 Task: Add an event with the title Second Lunch and Learn: Stress Management Techniques for the Workplace, date '2024/03/16', time 7:30 AM to 9:30 AMand add a description: As the meeting progresses, the focus will shift towards exploring potential synergies, investment opportunities, and the investor's specific interests. The potential investor may ask questions about your market strategy, scalability, competitive landscape, or revenue projections. Be prepared to provide concise and well-supported answers, backed by market research, customer insights, or industry trends._x000D_
_x000D_
Select event color  Blueberry . Add location for the event as: Chicago, USA, logged in from the account softage.8@softage.netand send the event invitation to softage.2@softage.net and softage.3@softage.net. Set a reminder for the event Daily
Action: Mouse moved to (103, 118)
Screenshot: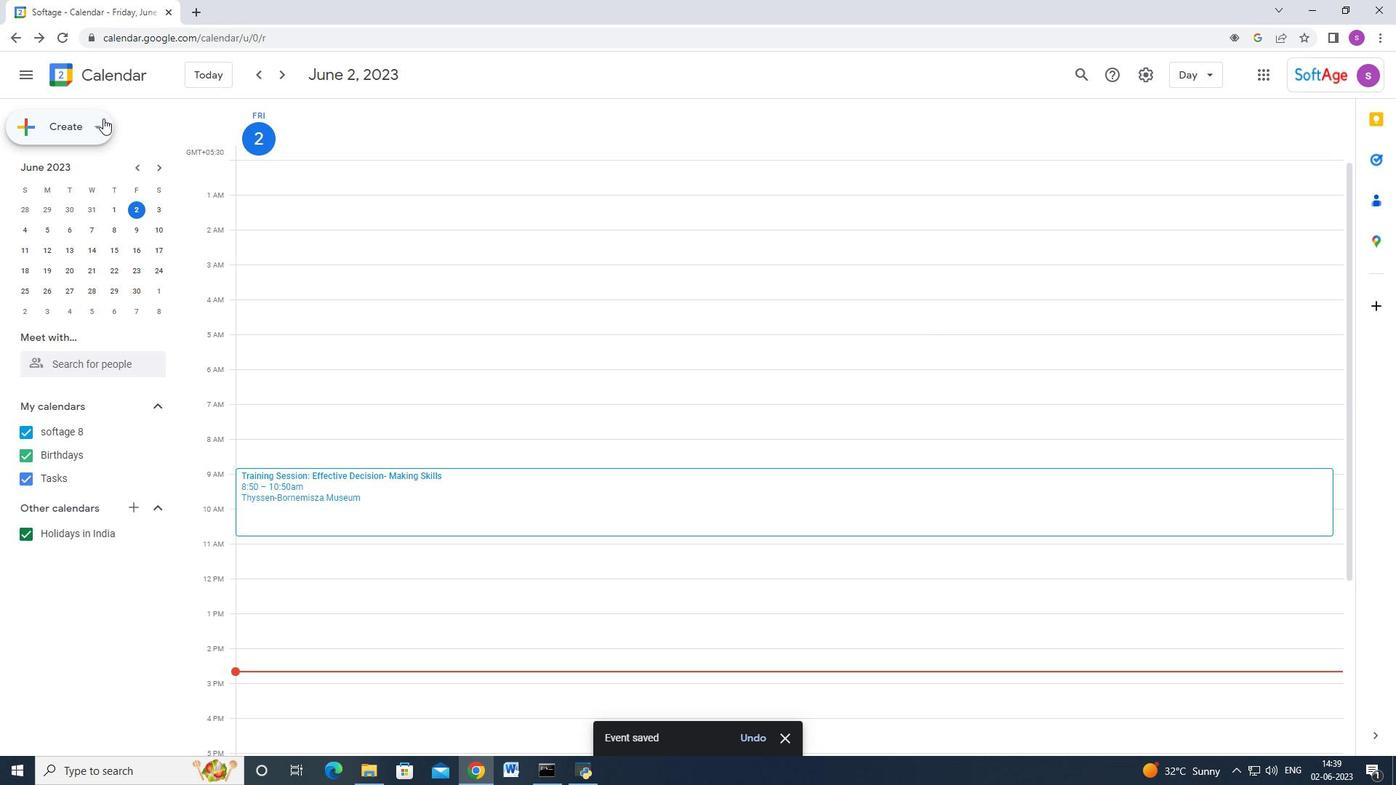 
Action: Mouse pressed left at (103, 118)
Screenshot: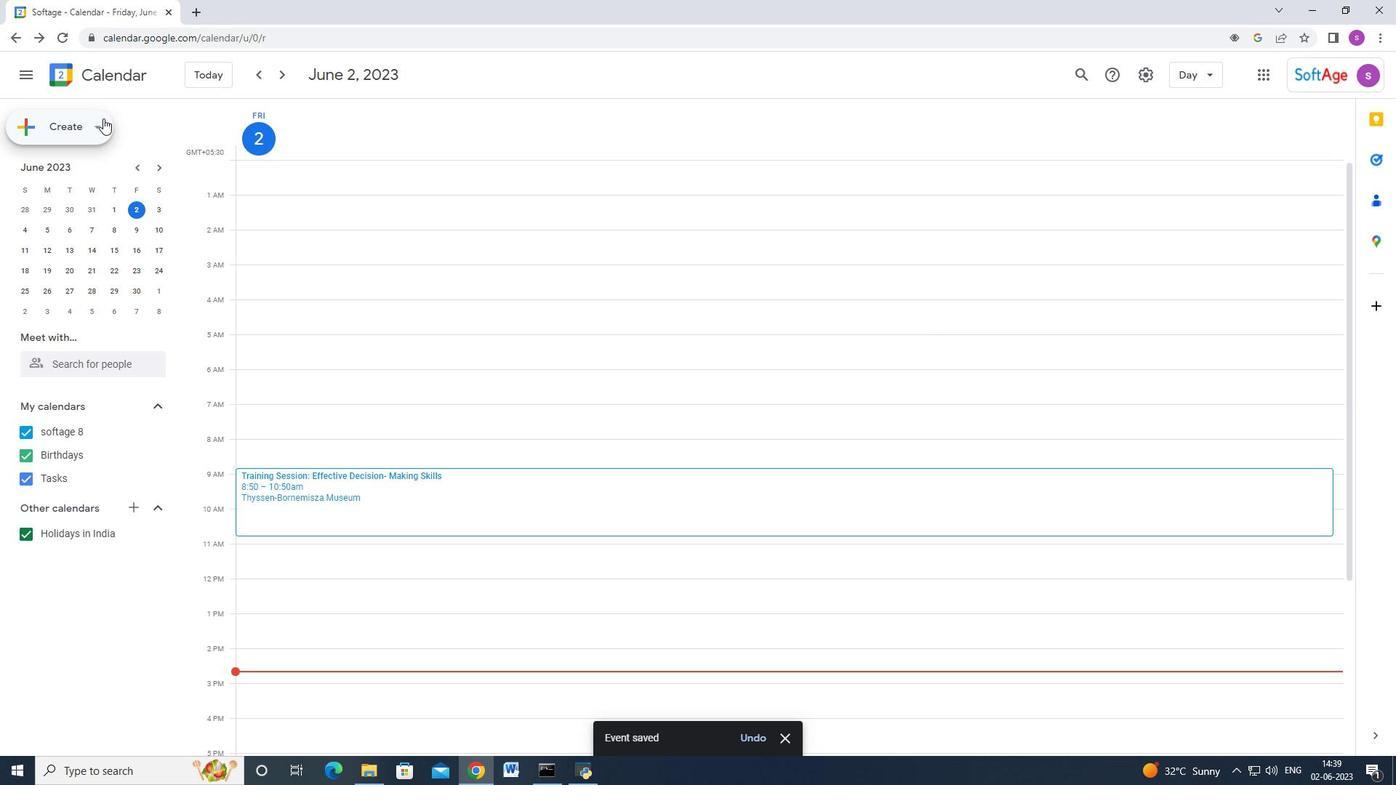 
Action: Mouse moved to (84, 172)
Screenshot: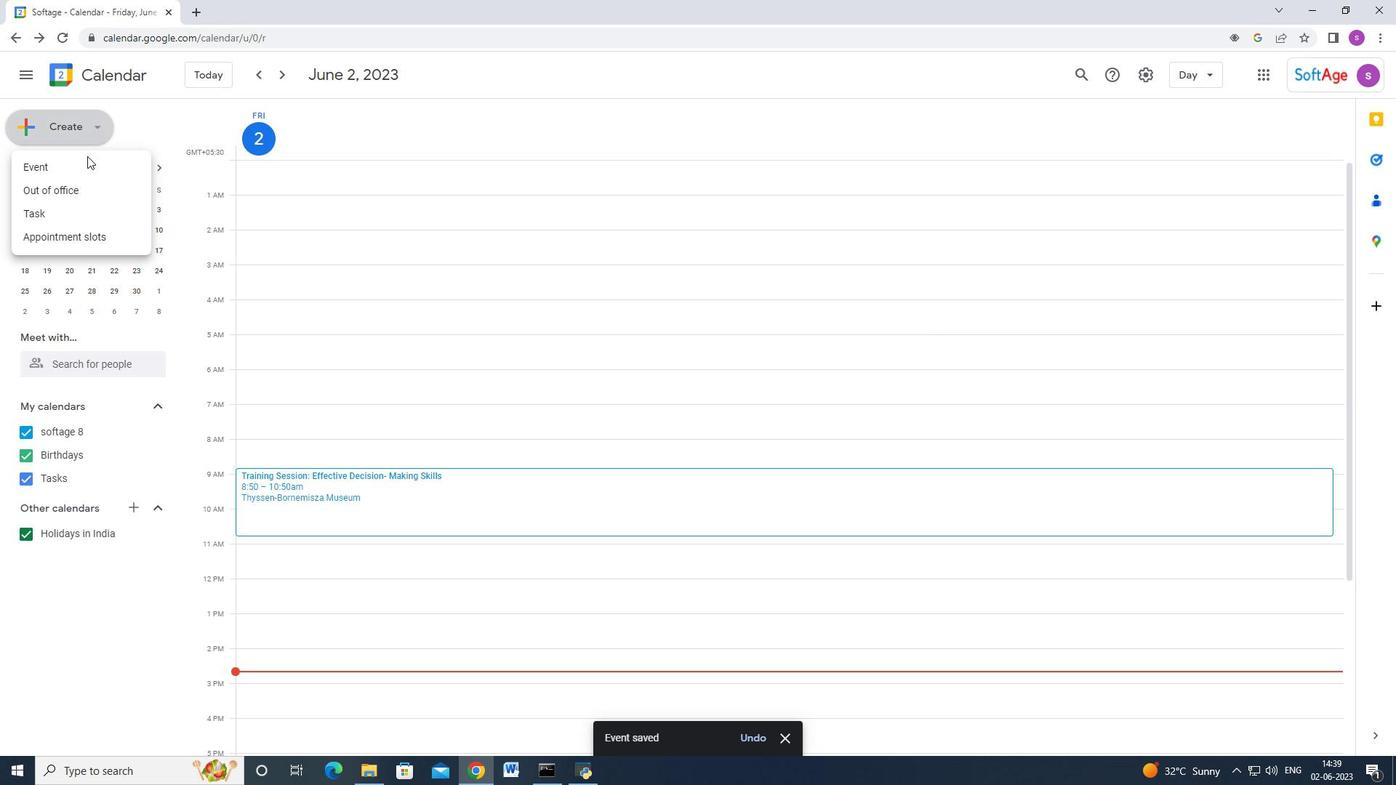 
Action: Mouse pressed left at (84, 172)
Screenshot: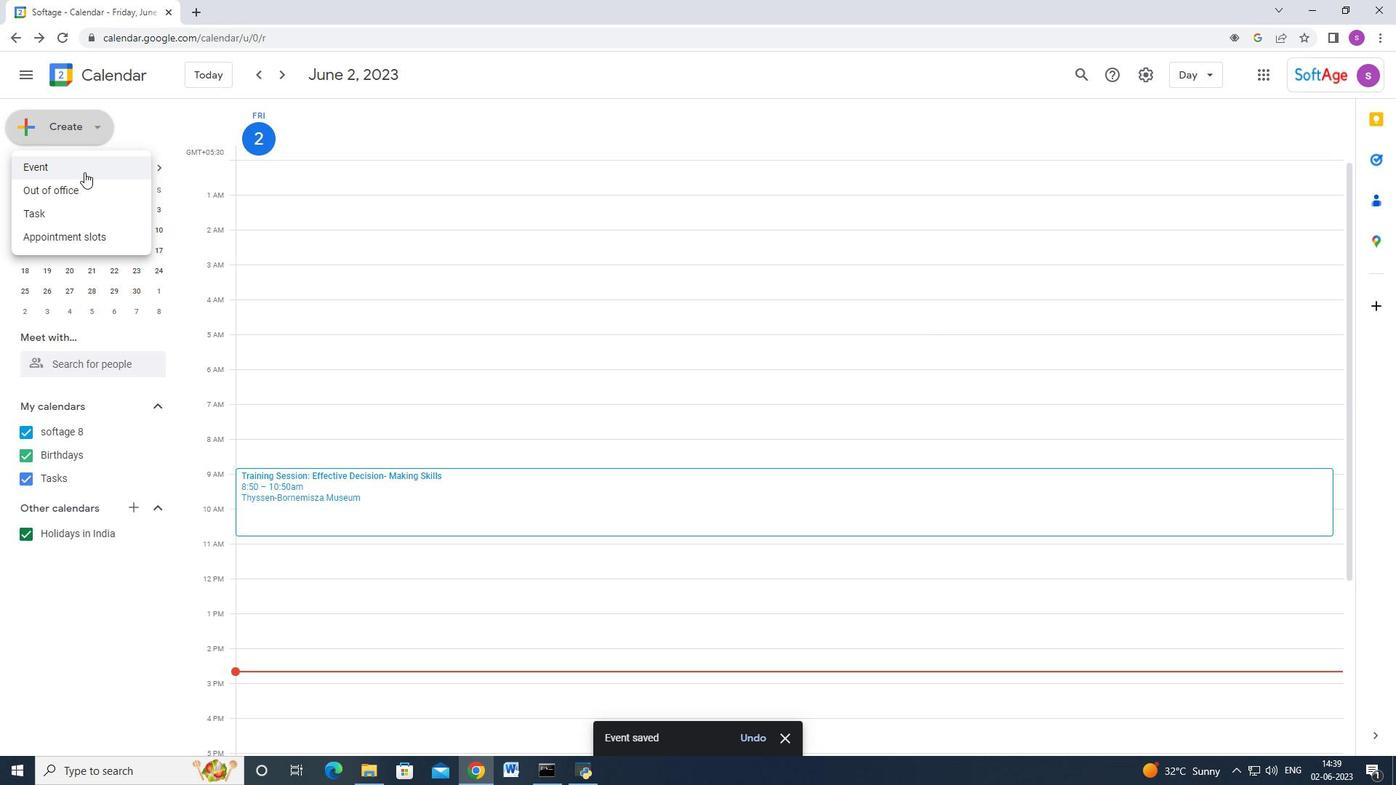 
Action: Mouse moved to (806, 668)
Screenshot: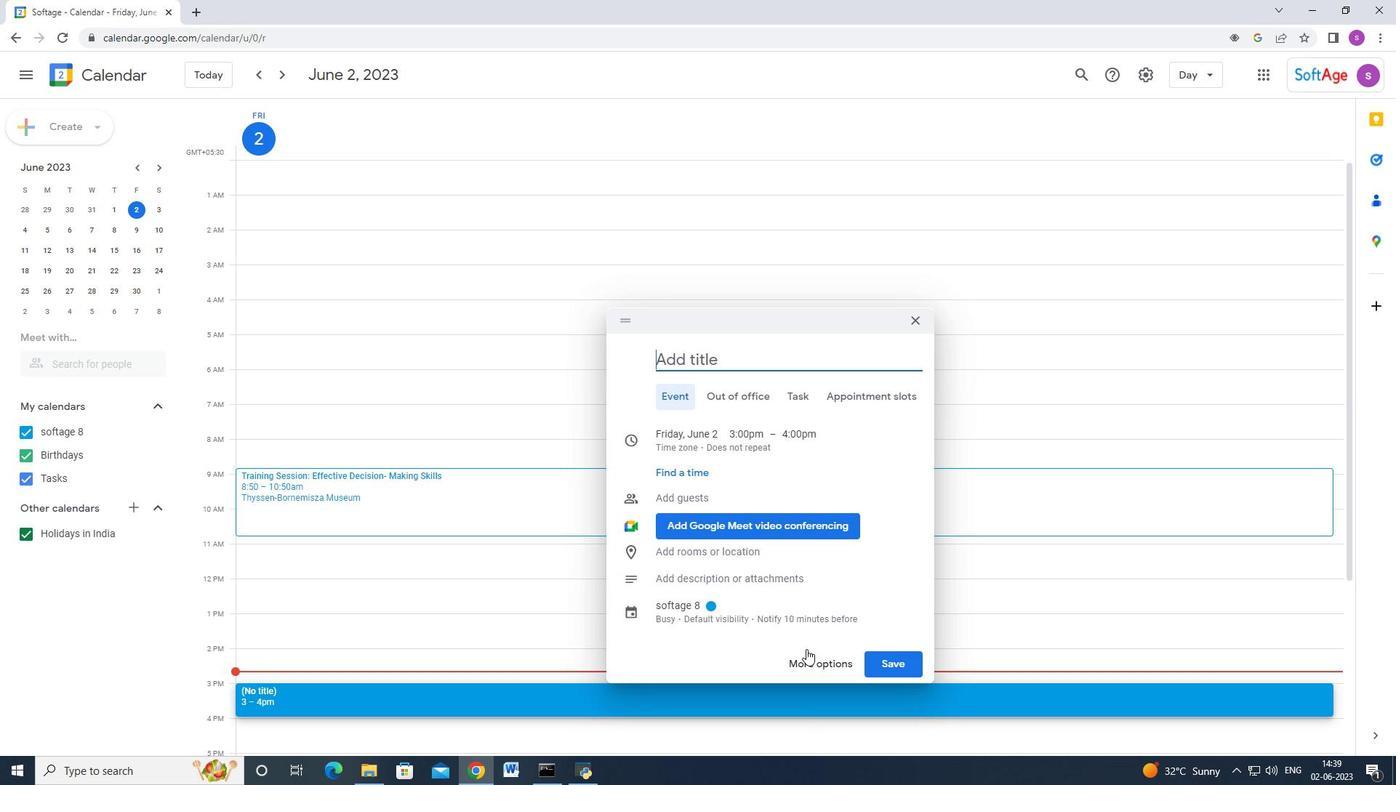 
Action: Mouse pressed left at (806, 668)
Screenshot: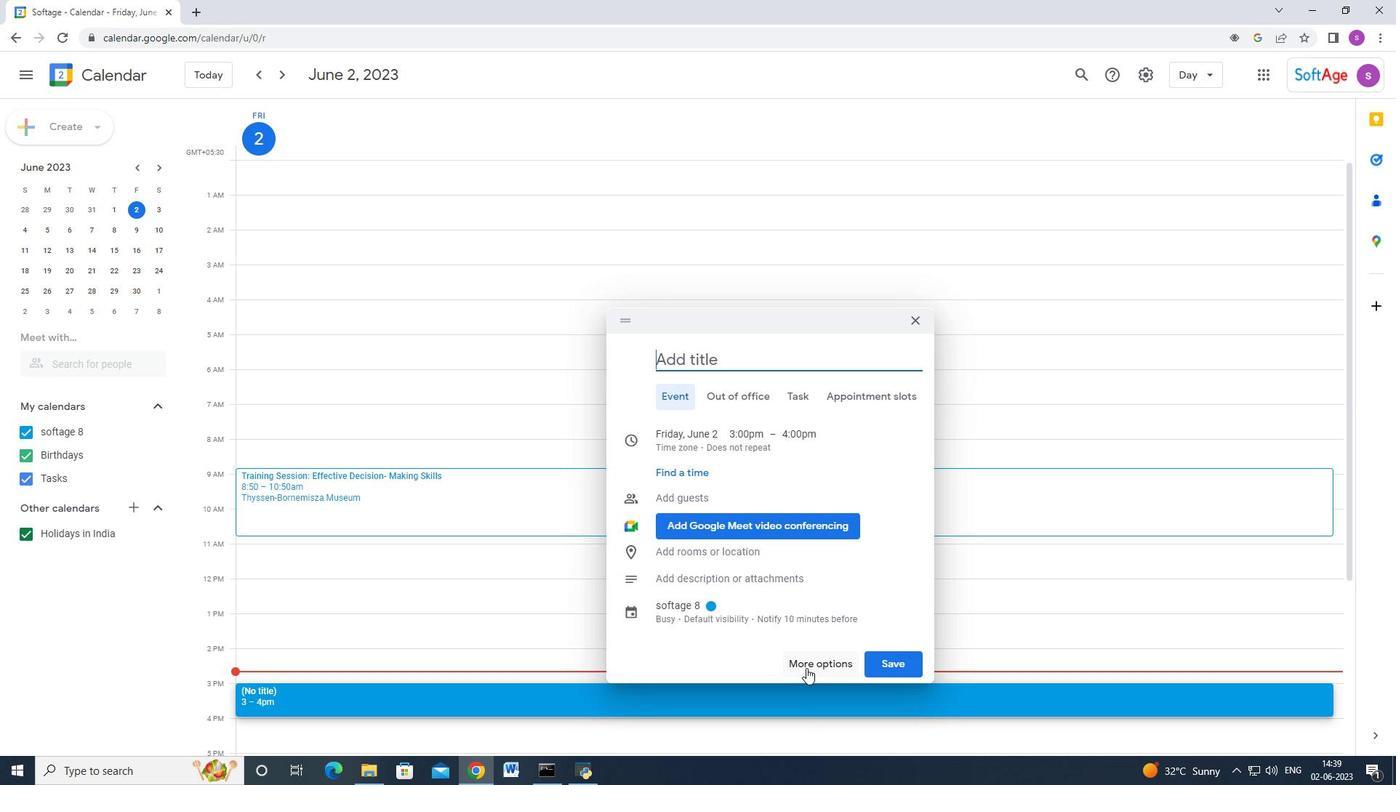 
Action: Mouse moved to (184, 118)
Screenshot: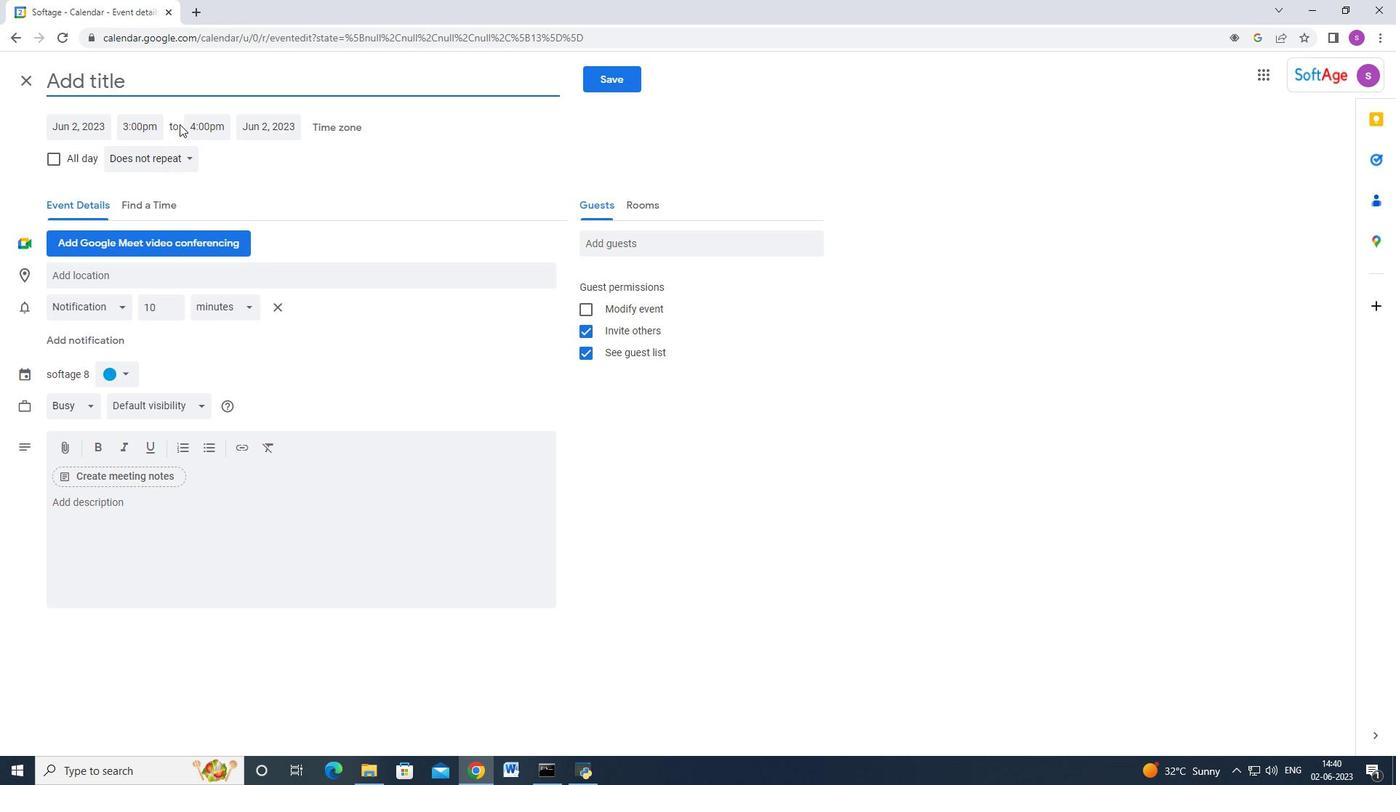 
Action: Key pressed <Key.shift_r>Second<Key.space><Key.shift>Lucj<Key.backspace><Key.backspace>nch<Key.space>and<Key.space><Key.shift>Learn<Key.shift>:<Key.space><Key.shift_r>Stress<Key.space><Key.shift>Management<Key.space><Key.shift_r>Techniques<Key.space>for<Key.space>th<Key.space><Key.backspace>e<Key.space><Key.shift_r>Wp<Key.backspace>orkplace,
Screenshot: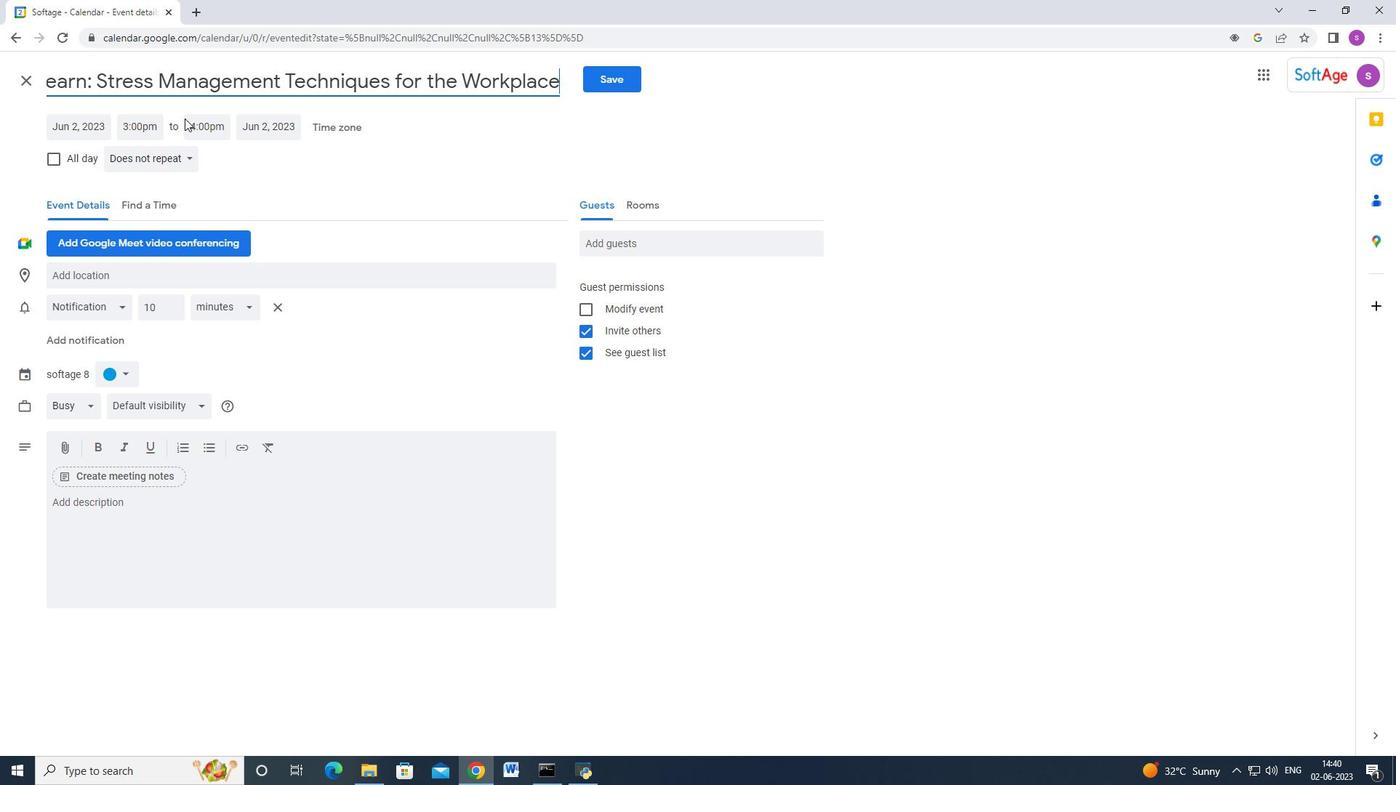 
Action: Mouse moved to (119, 138)
Screenshot: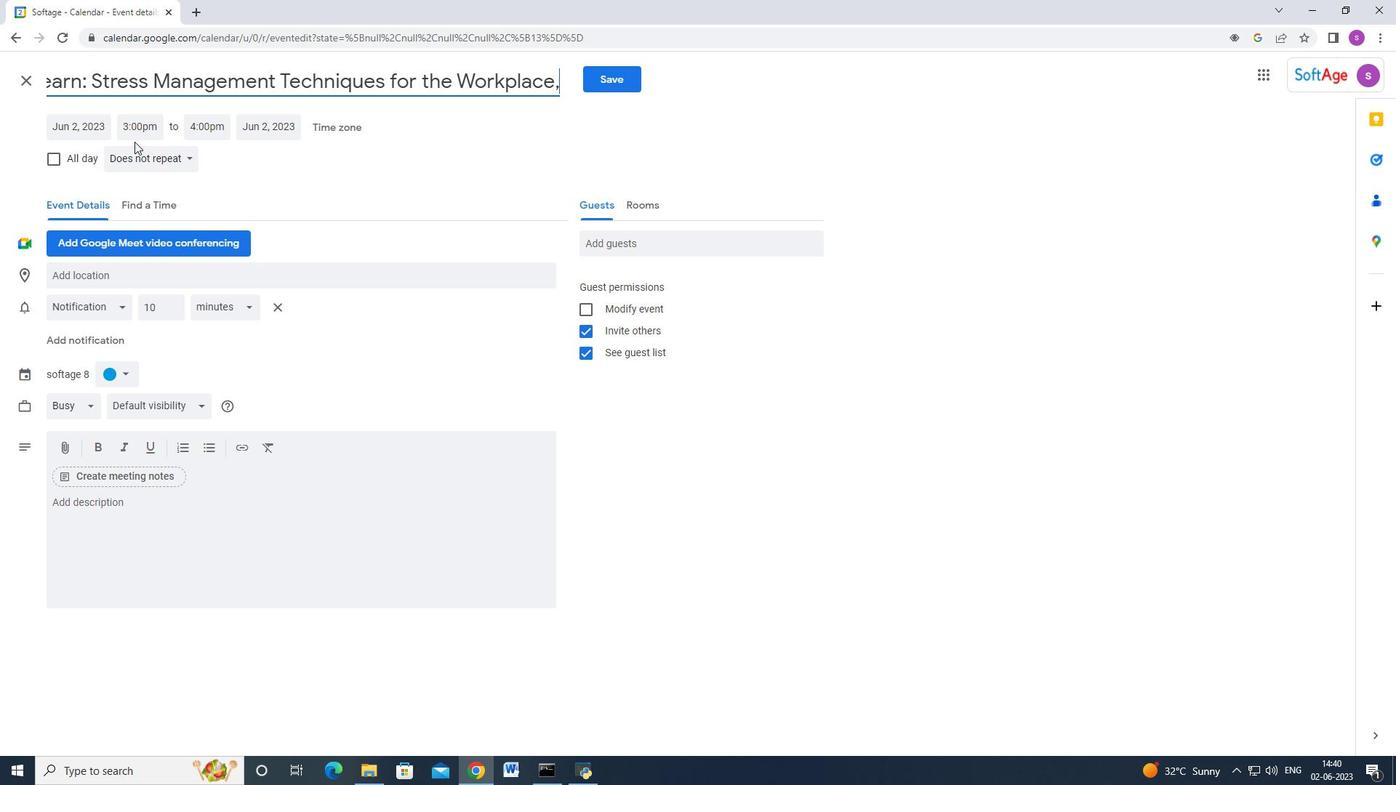 
Action: Key pressed <Key.backspace>
Screenshot: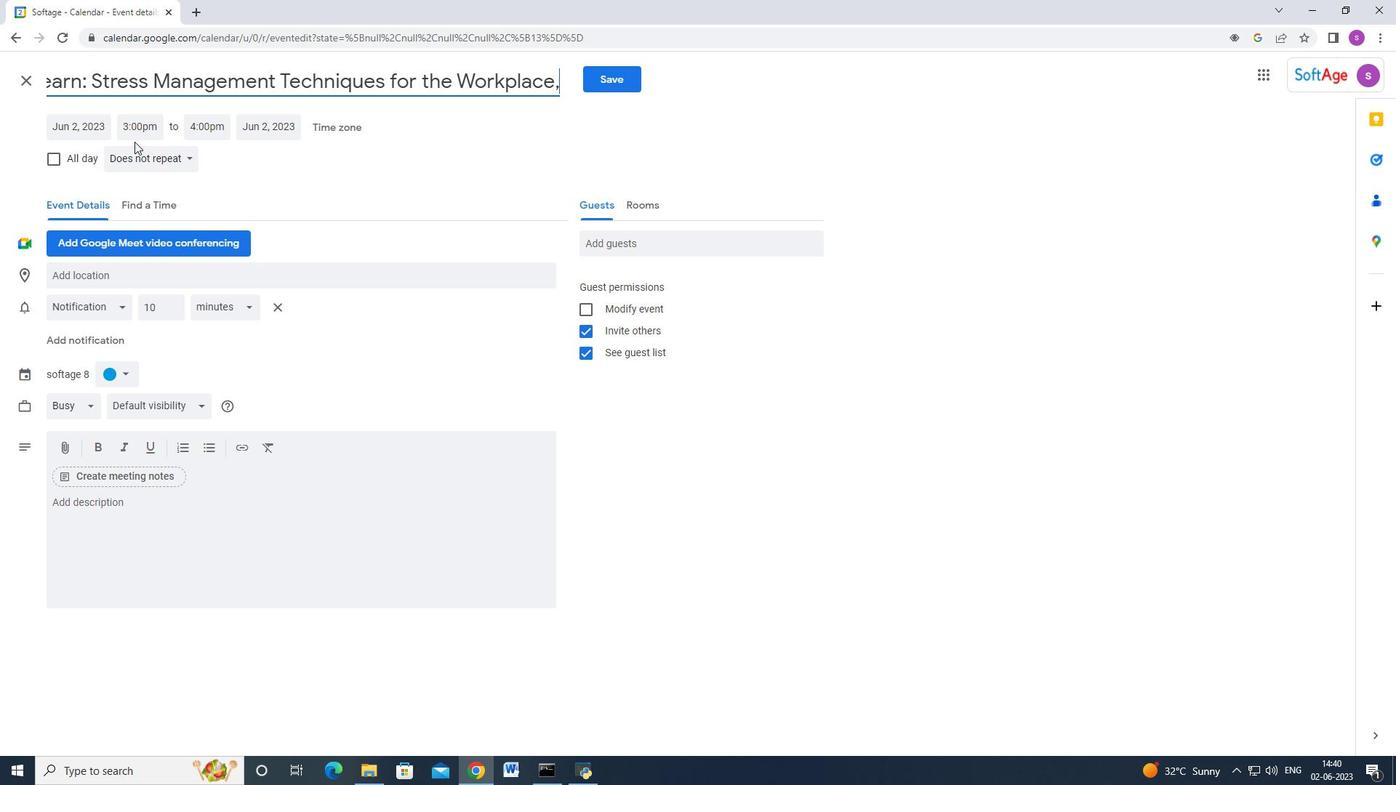 
Action: Mouse moved to (102, 130)
Screenshot: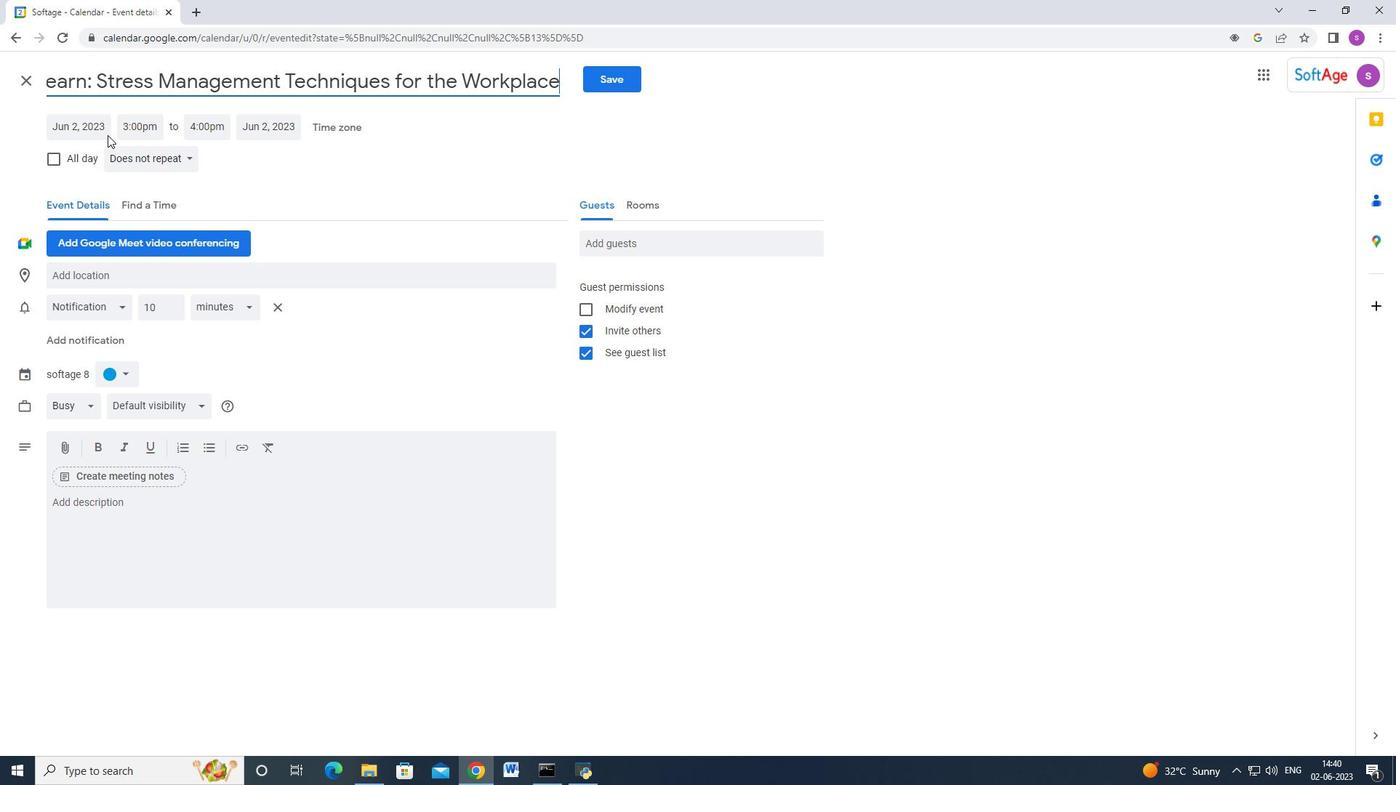 
Action: Mouse pressed left at (102, 130)
Screenshot: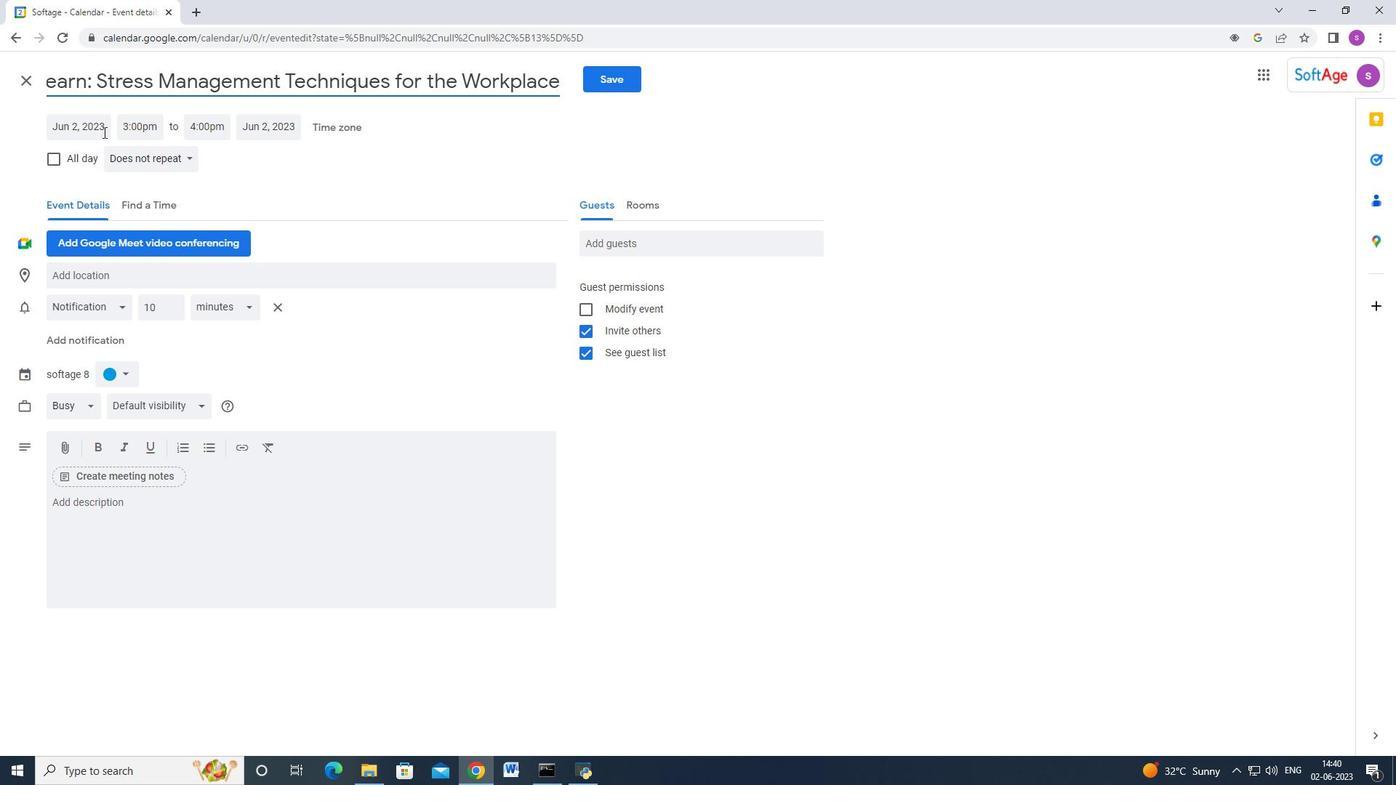 
Action: Mouse moved to (230, 162)
Screenshot: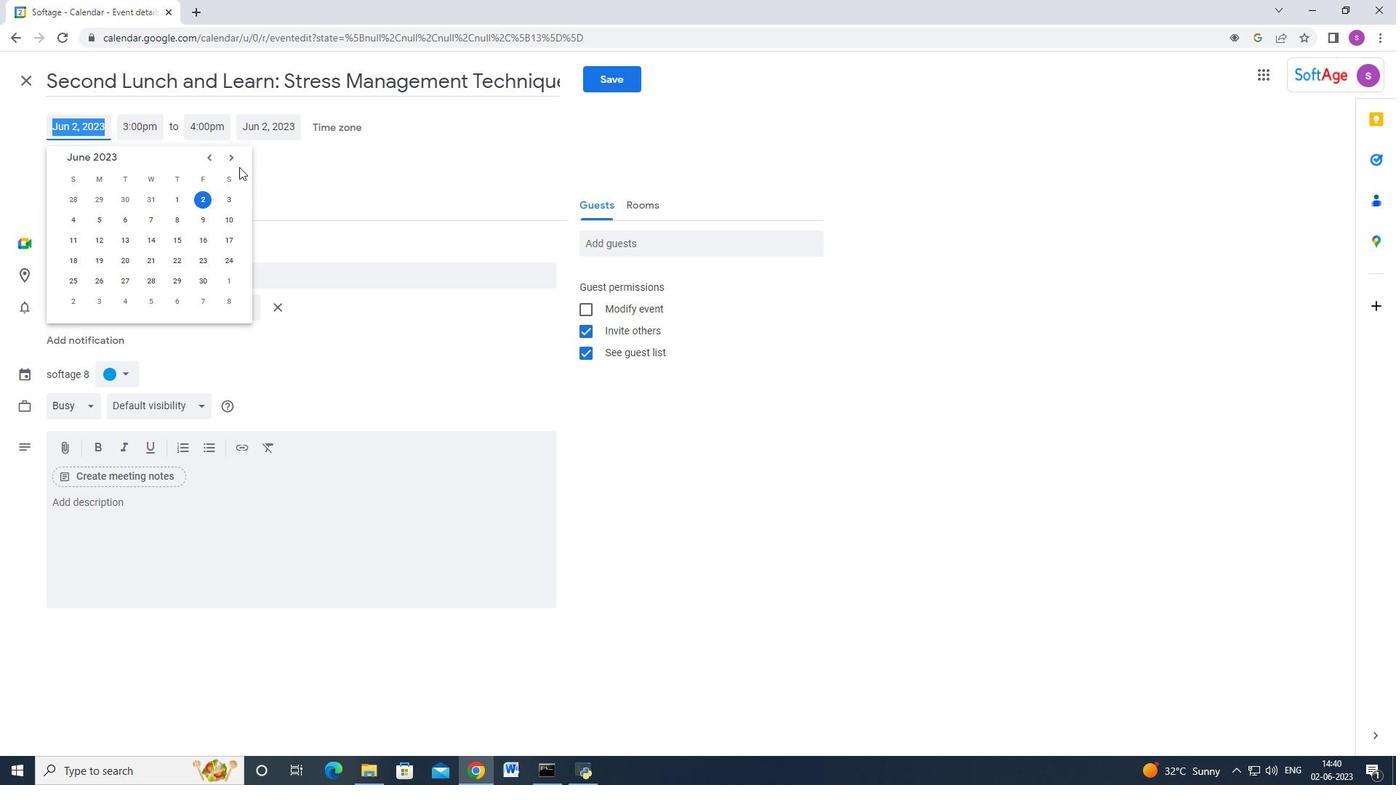 
Action: Mouse pressed left at (230, 162)
Screenshot: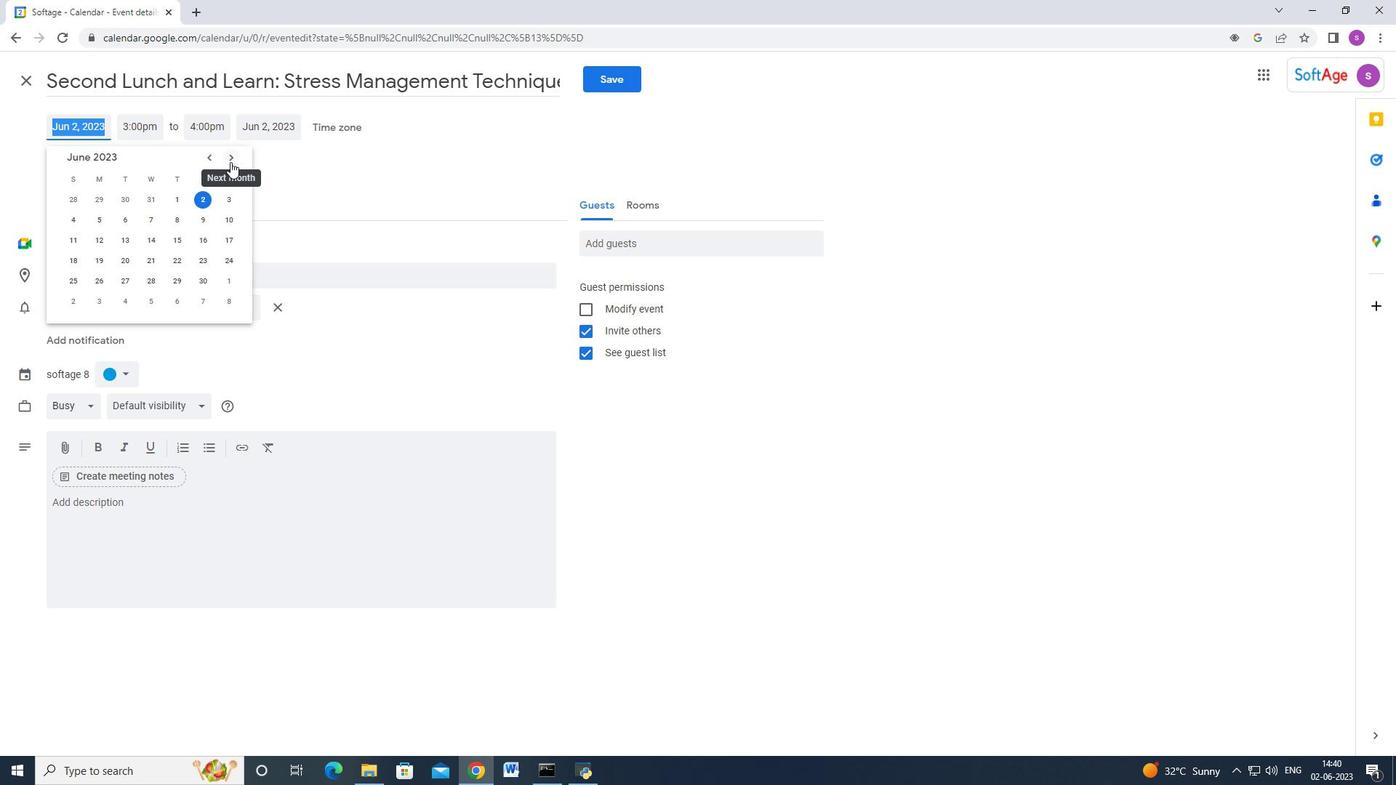 
Action: Mouse pressed left at (230, 162)
Screenshot: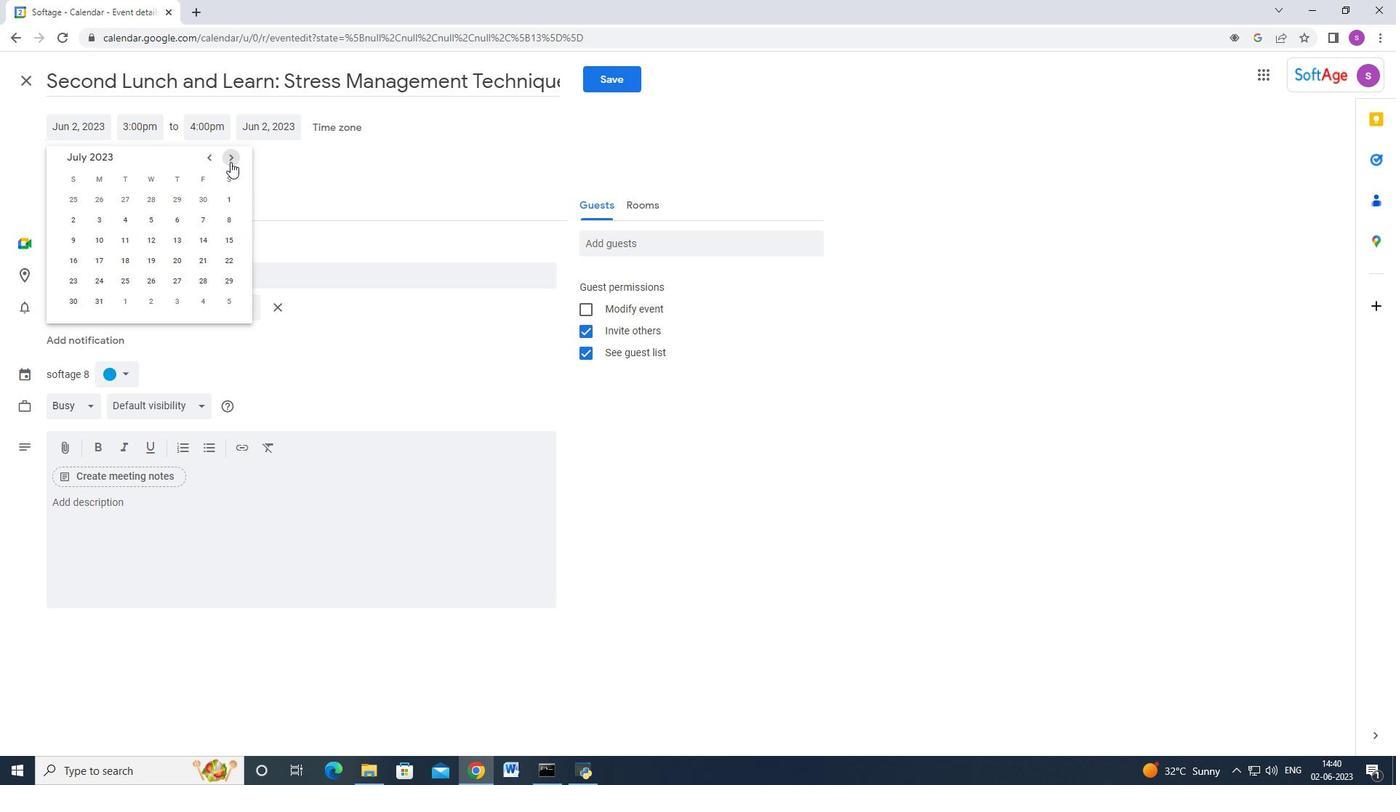 
Action: Mouse pressed left at (230, 162)
Screenshot: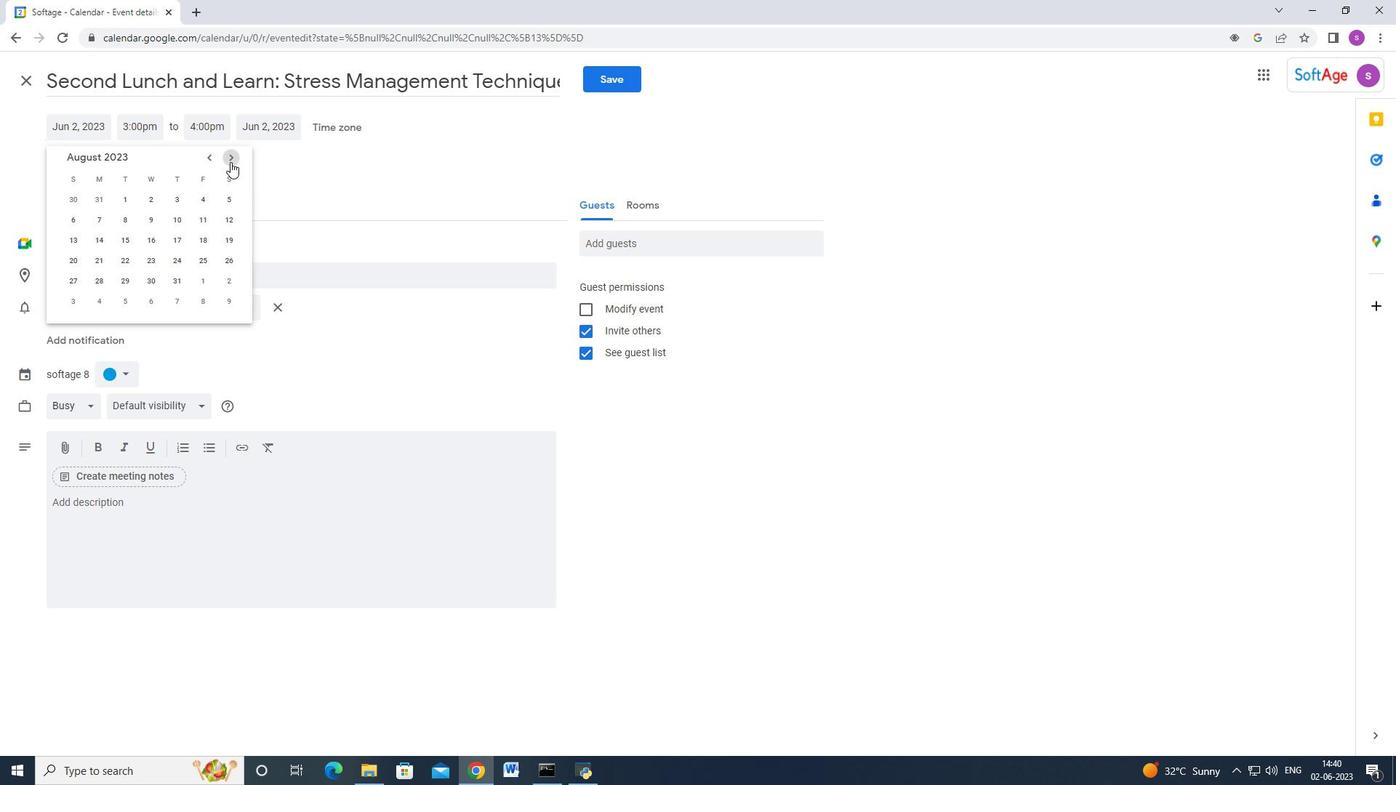 
Action: Mouse pressed left at (230, 162)
Screenshot: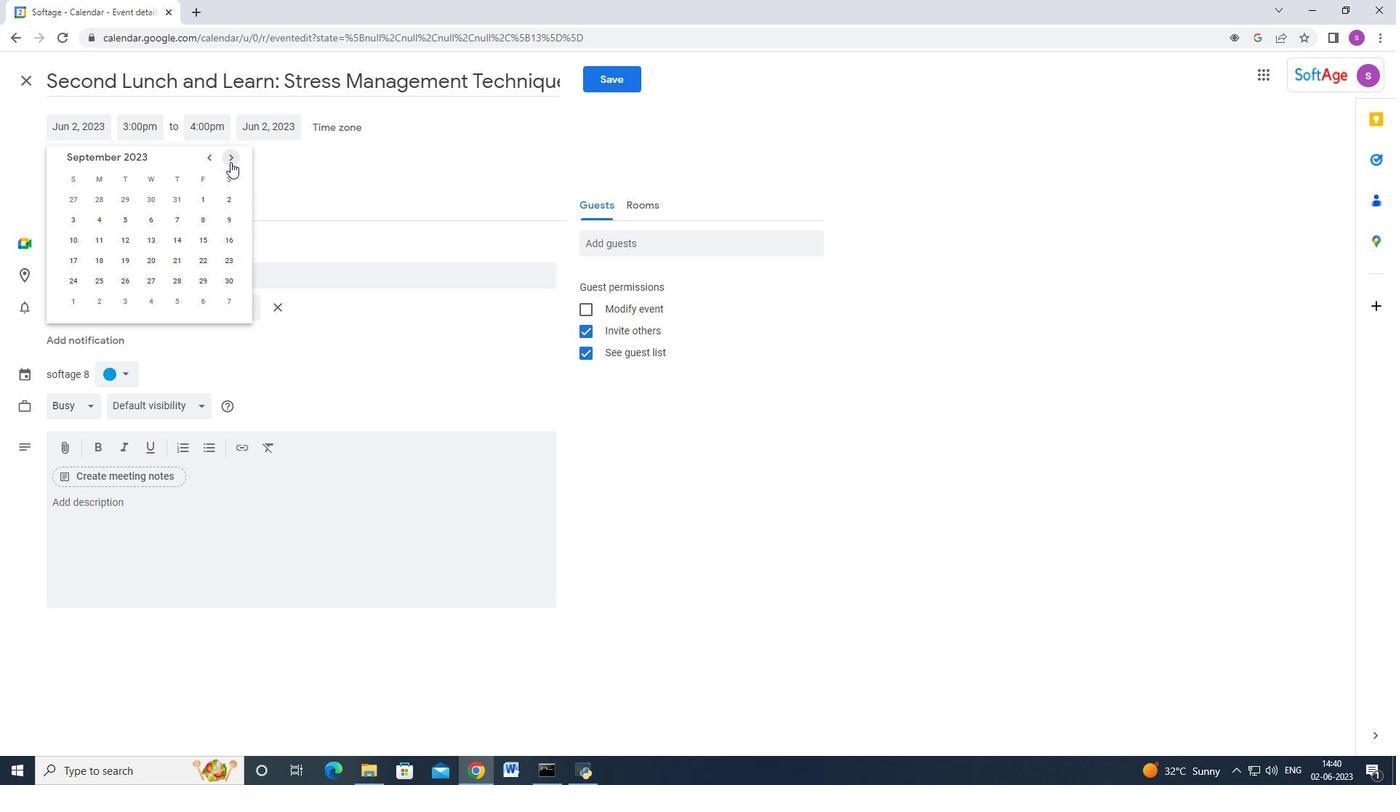 
Action: Mouse pressed left at (230, 162)
Screenshot: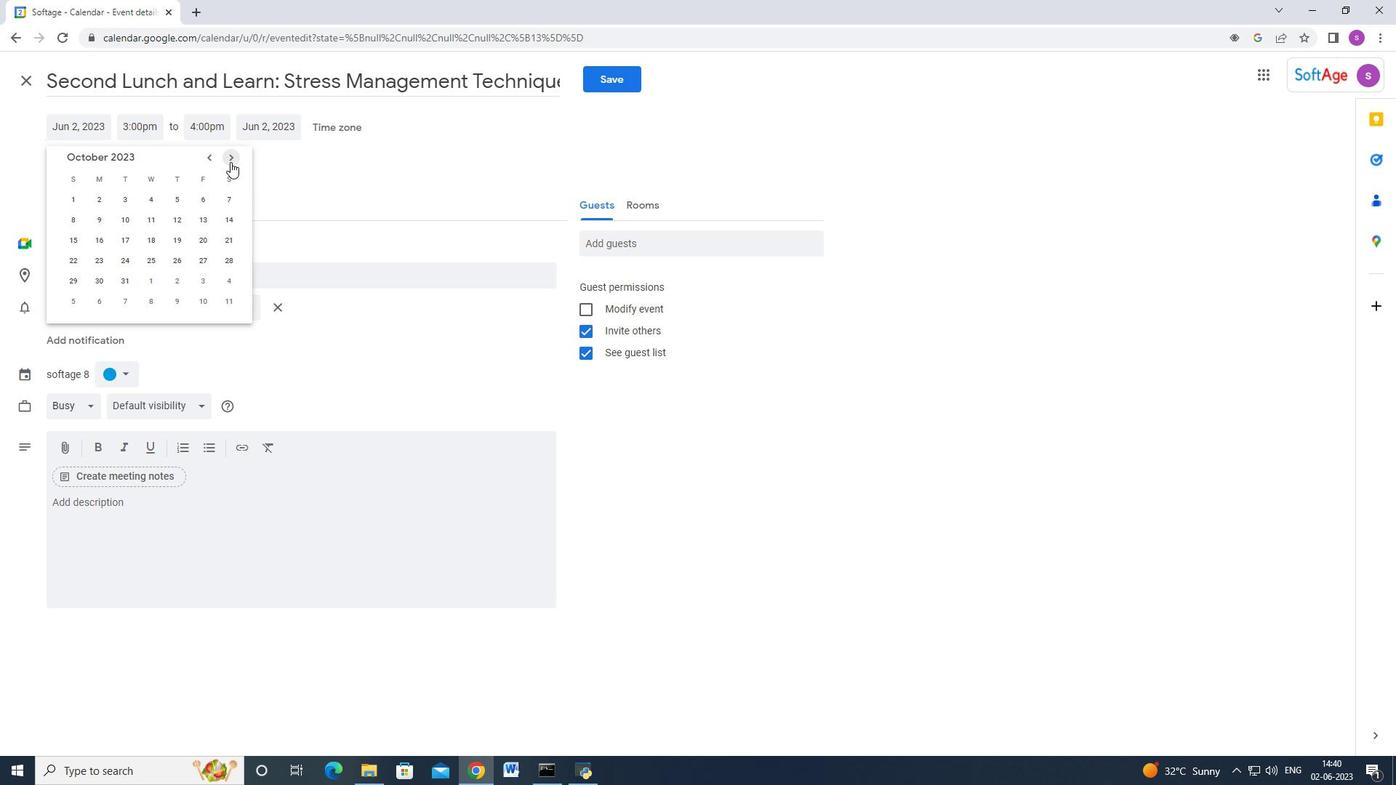 
Action: Mouse pressed left at (230, 162)
Screenshot: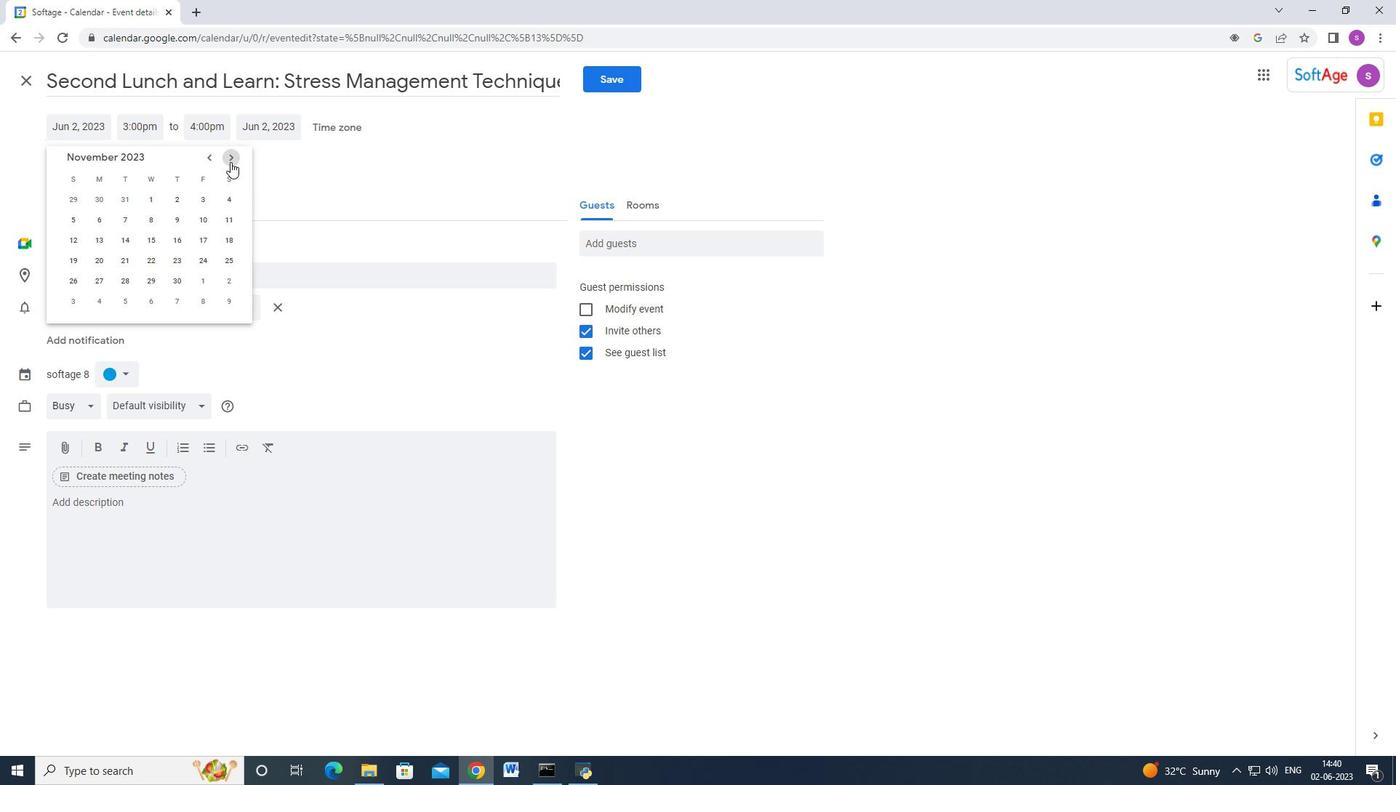 
Action: Mouse pressed left at (230, 162)
Screenshot: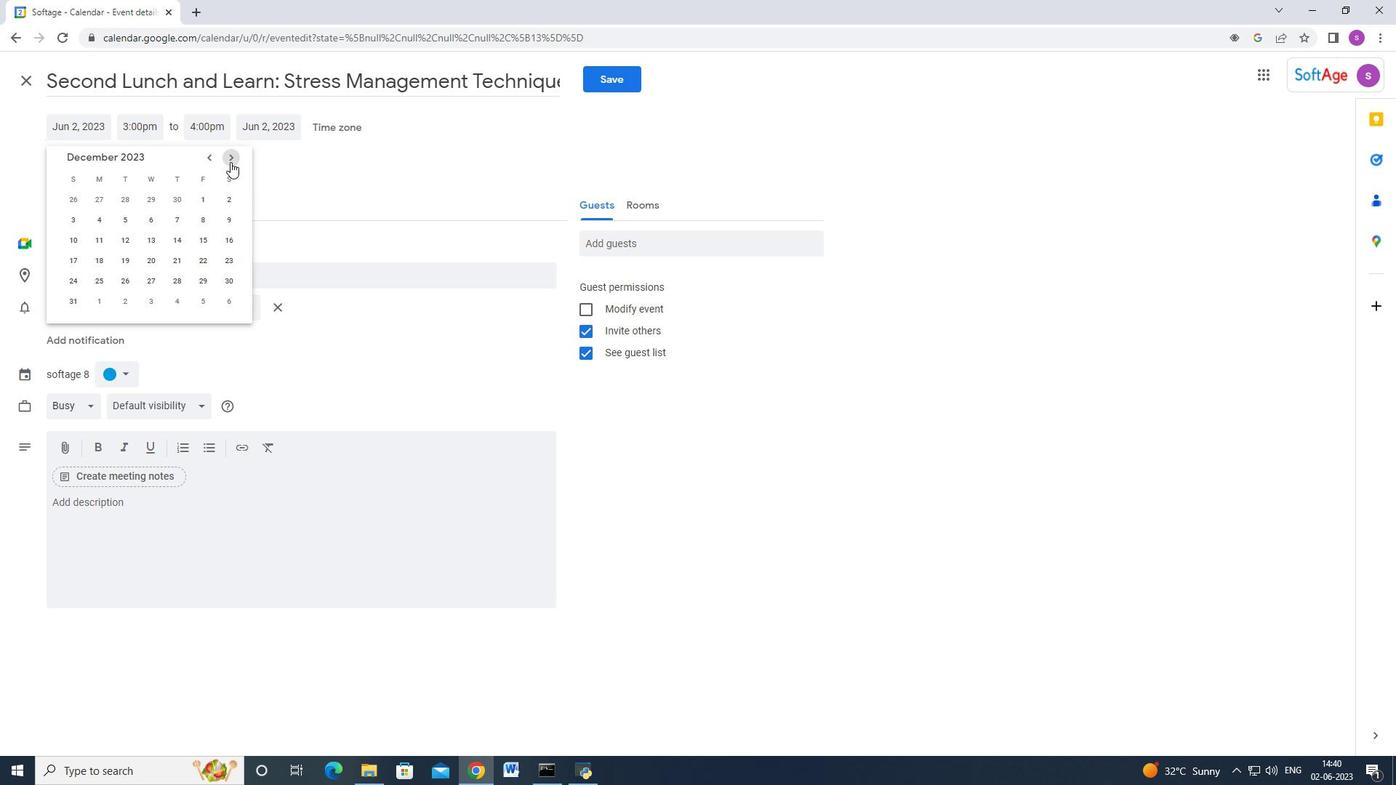 
Action: Mouse pressed left at (230, 162)
Screenshot: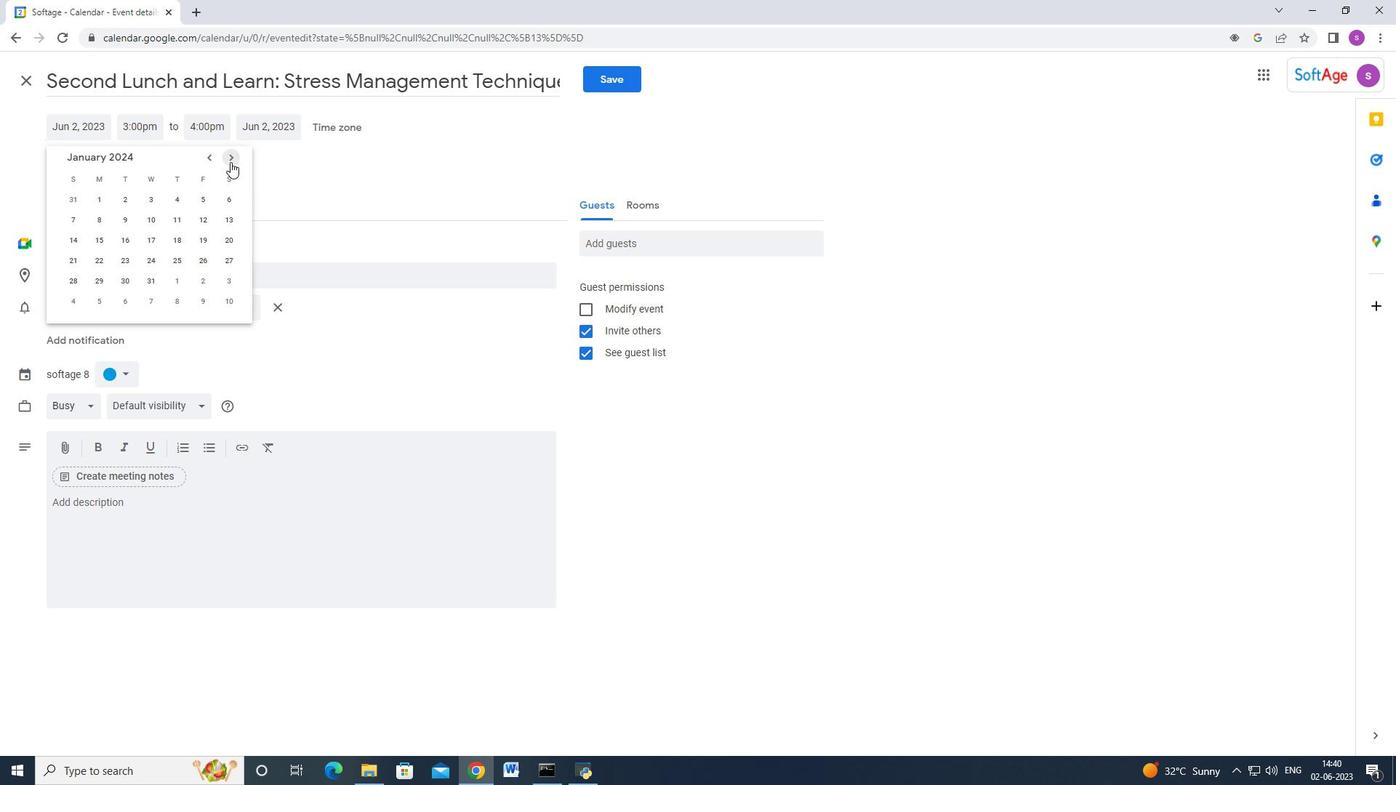 
Action: Mouse pressed left at (230, 162)
Screenshot: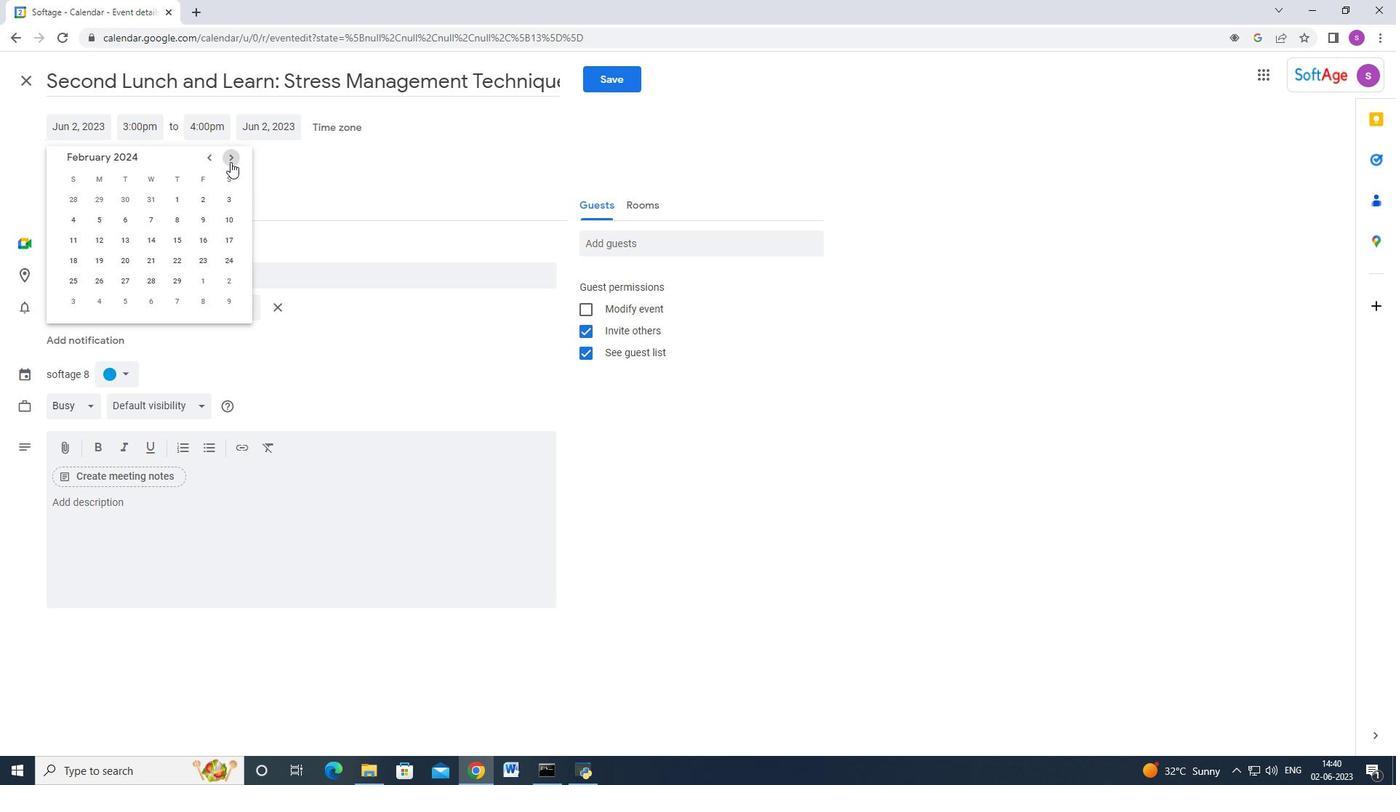 
Action: Mouse moved to (226, 246)
Screenshot: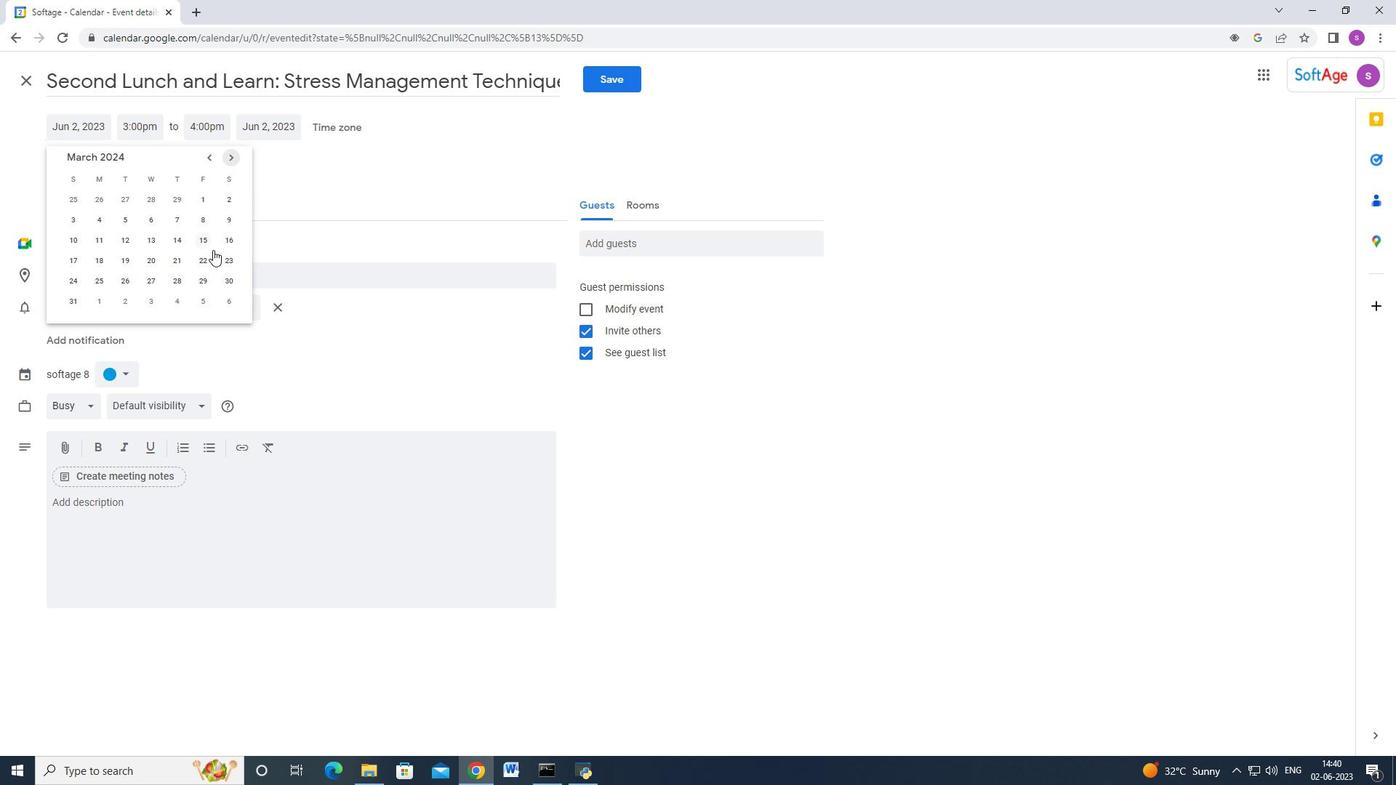 
Action: Mouse pressed left at (226, 246)
Screenshot: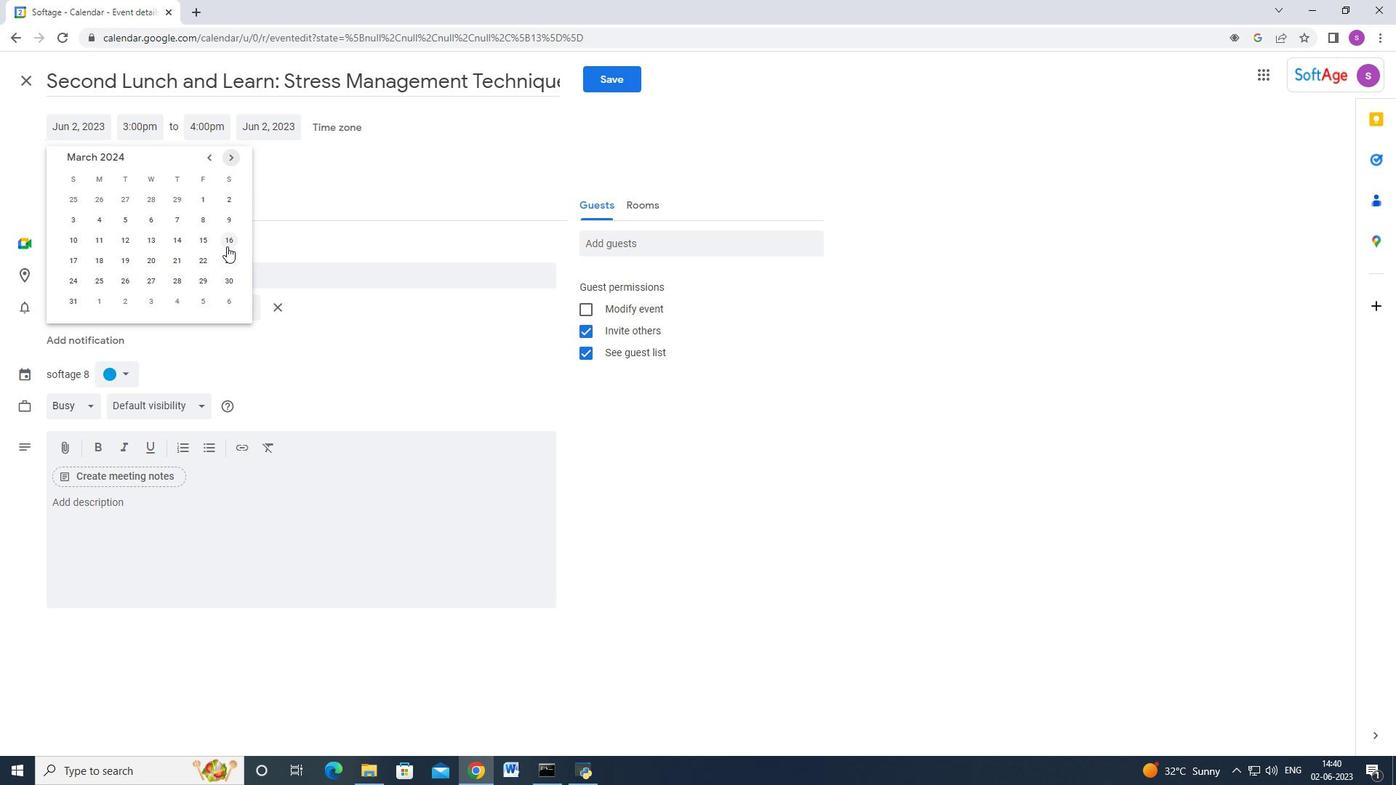 
Action: Mouse moved to (143, 127)
Screenshot: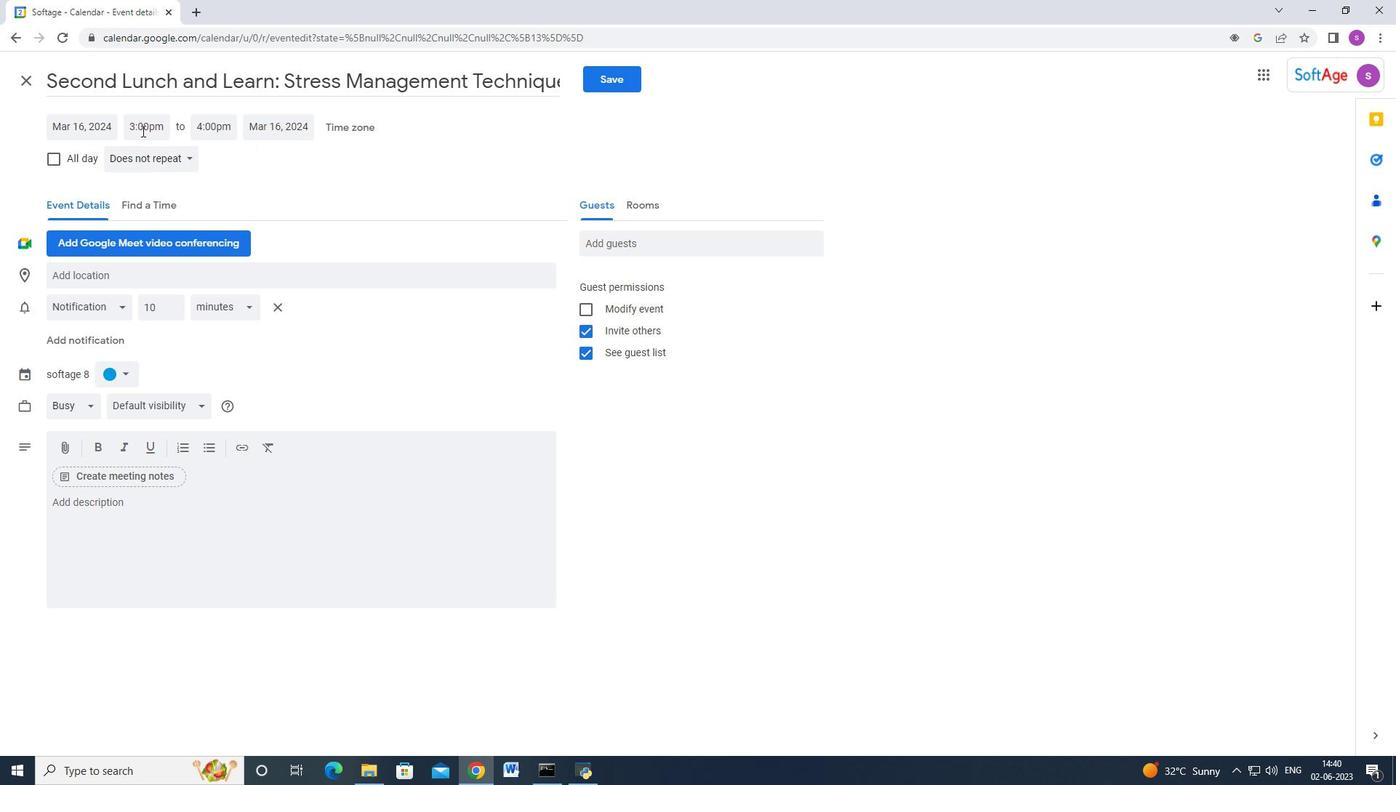 
Action: Mouse pressed left at (143, 127)
Screenshot: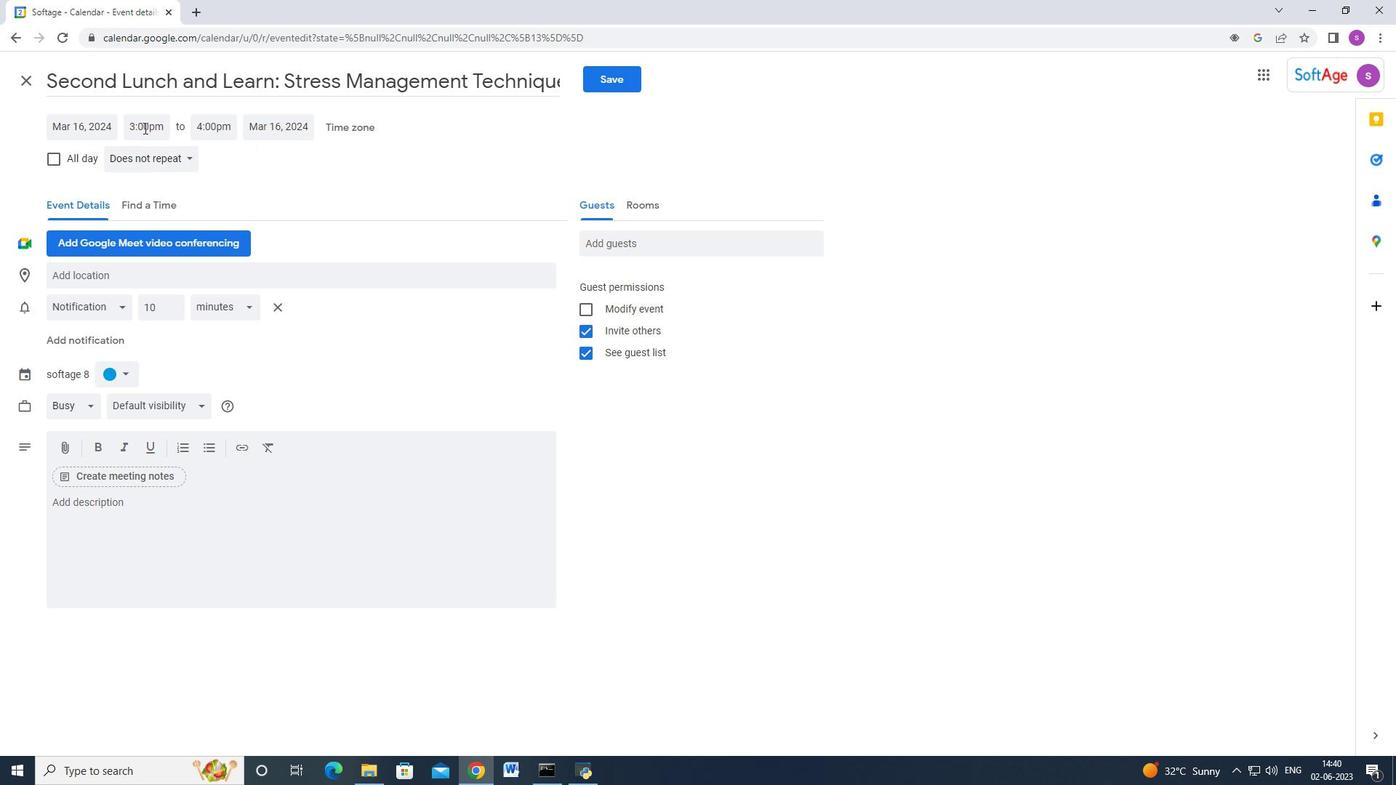 
Action: Key pressed 7<Key.shift>L<Key.backspace><Key.shift>:30am<Key.tab>8<Key.backspace>9<Key.shift>:30am<Key.enter>
Screenshot: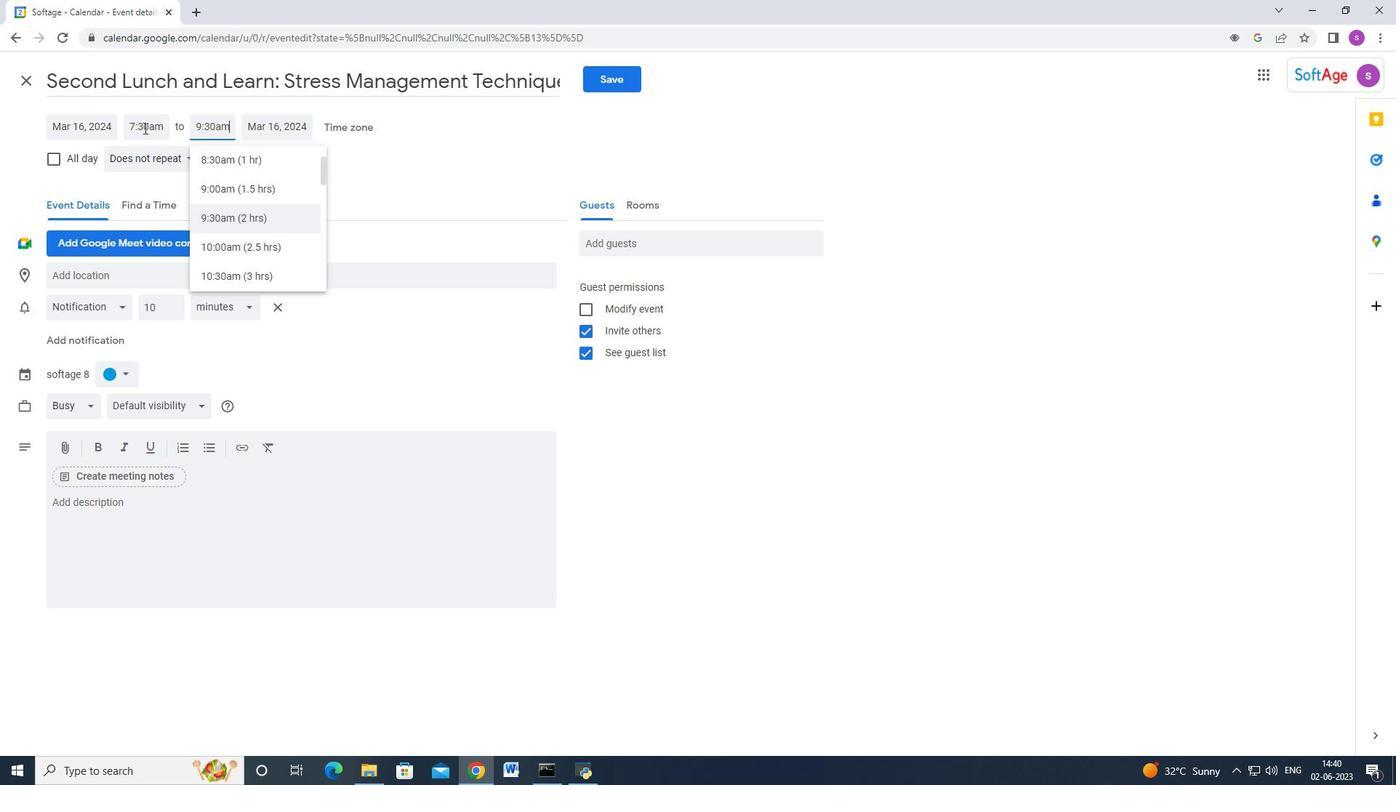 
Action: Mouse moved to (138, 519)
Screenshot: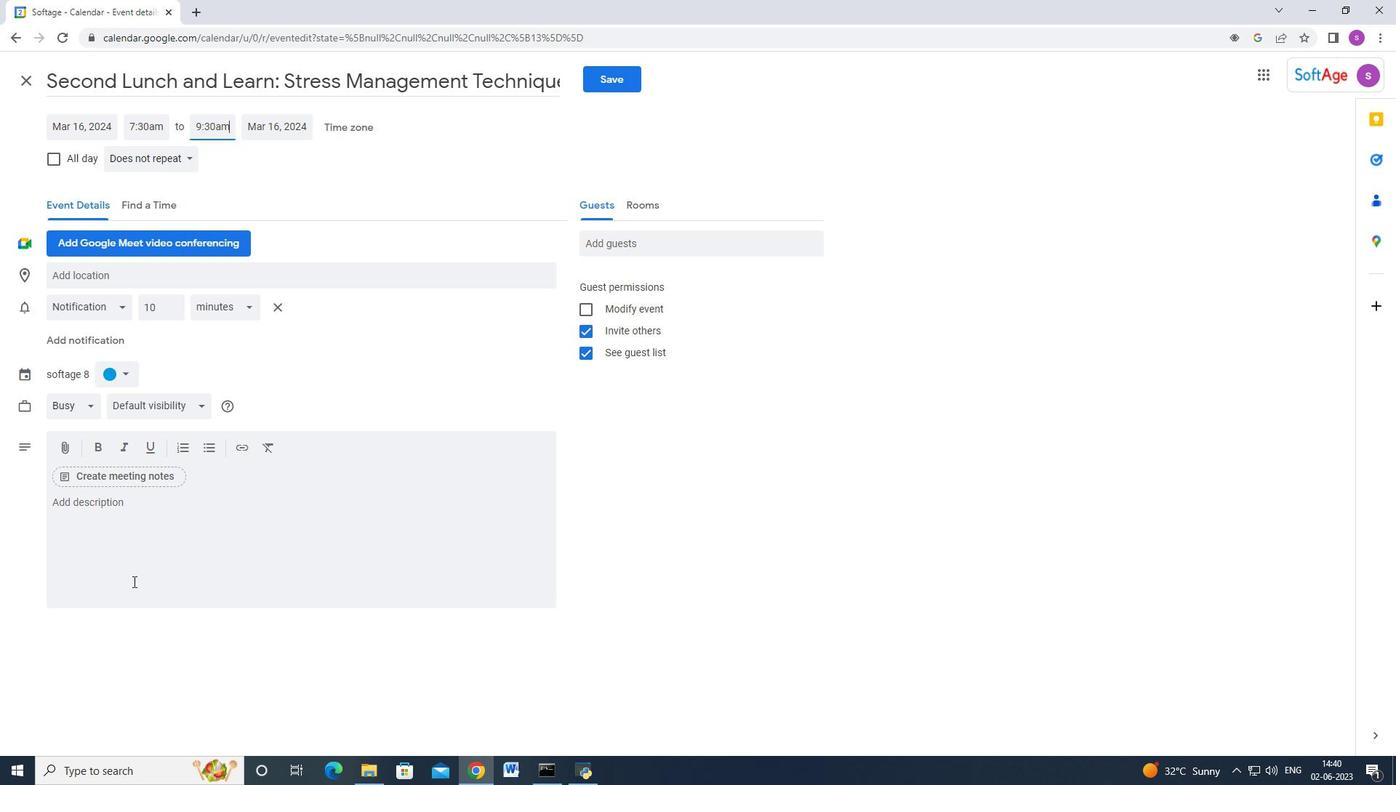 
Action: Mouse pressed left at (138, 519)
Screenshot: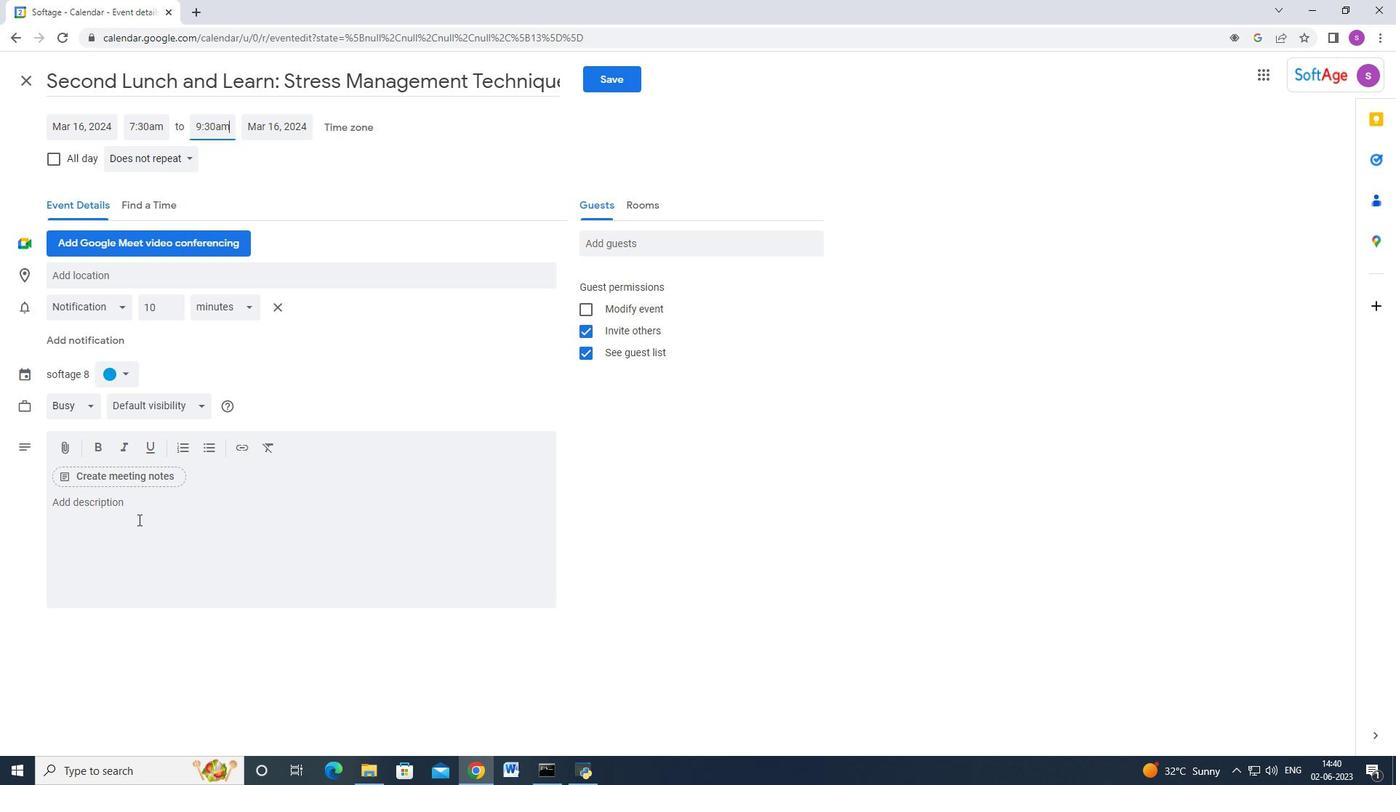 
Action: Key pressed <Key.shift_r>As<Key.space>the<Key.space>meeting<Key.space>progresses<Key.space><Key.backspace>.<Key.space>the<Key.space>fou<Key.backspace><Key.backspace><Key.backspace><Key.backspace><Key.backspace><Key.backspace><Key.backspace><Key.backspace><Key.backspace>.<Key.space><Key.backspace><Key.backspace>,<Key.space>the<Key.space>focus<Key.space>will<Key.space>shift<Key.space>w<Key.backspace>towards<Key.space>exploring<Key.space>potet<Key.backspace>ntial<Key.space>synergies,<Key.space>investment<Key.space>oppu<Key.backspace>ortunities,<Key.space>and<Key.space>the<Key.space>investors<Key.backspace>'s<Key.space>specific<Key.space>interests.<Key.space><Key.shift>The<Key.space>potern<Key.backspace><Key.backspace>ntial<Key.space>investor<Key.space>may<Key.space>ask<Key.space>questions<Key.space>about<Key.space>your<Key.space>market<Key.space>star<Key.backspace><Key.backspace>rategy<Key.space><Key.backspace>,<Key.space>scalability,<Key.space>competitive<Key.space>landscape,<Key.space>or<Key.space>revenue<Key.space>projections.<Key.space><Key.shift>Be<Key.space>prepared<Key.space>to<Key.space>provide<Key.space>concise<Key.space>and<Key.space>well-supported<Key.space>s<Key.backspace>answers,<Key.space>backed<Key.space>by<Key.space>market<Key.space>research,<Key.space>customer<Key.space>insights,<Key.space>or<Key.space>industry<Key.space>trends.
Screenshot: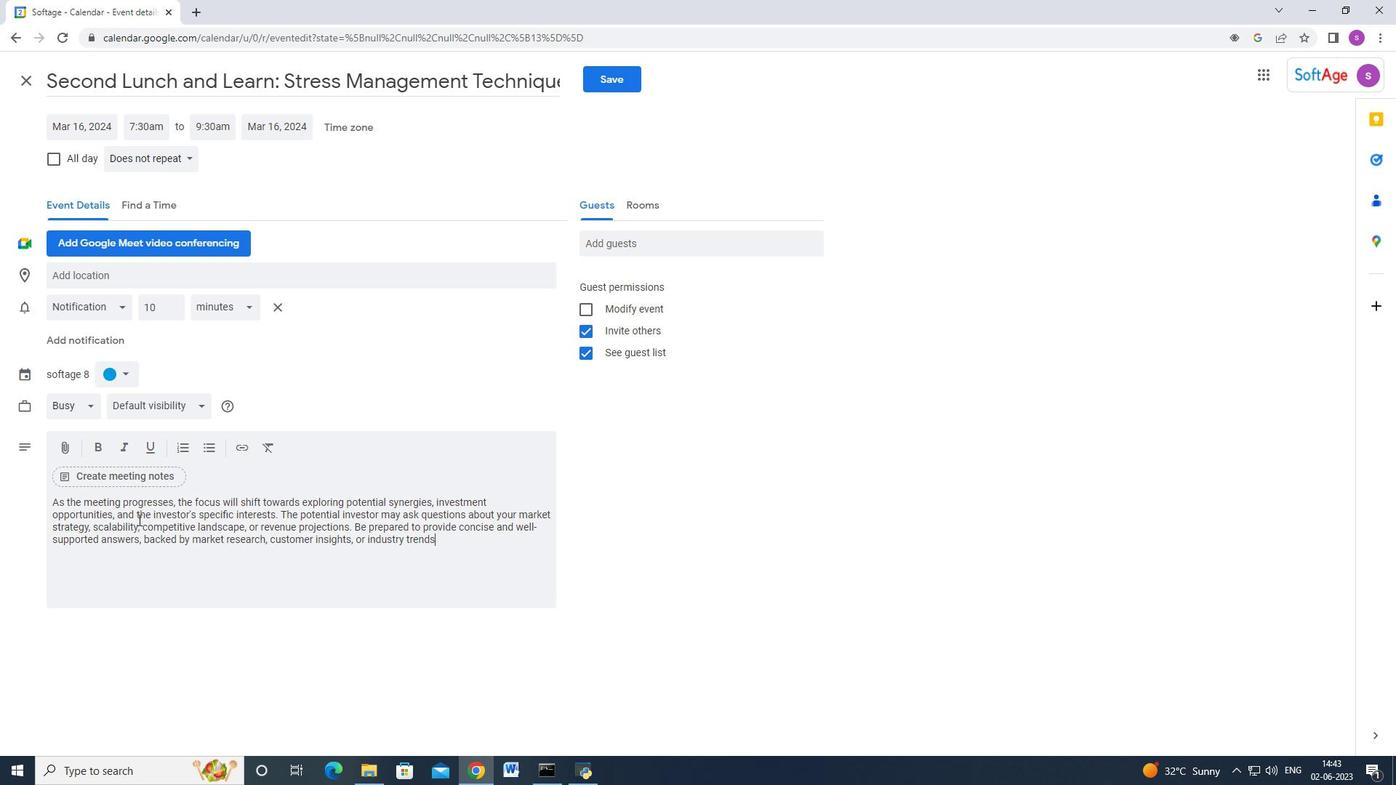 
Action: Mouse moved to (118, 370)
Screenshot: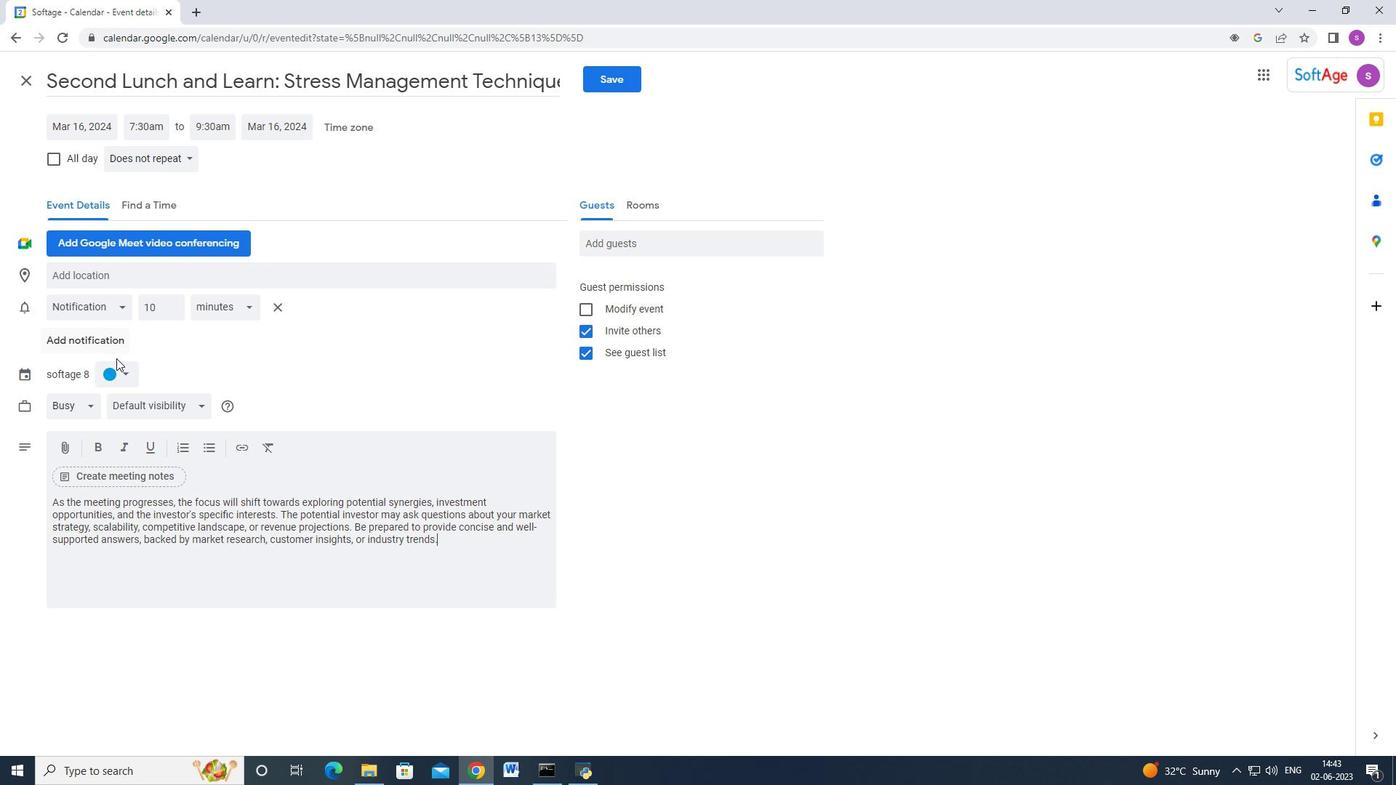 
Action: Mouse pressed left at (118, 370)
Screenshot: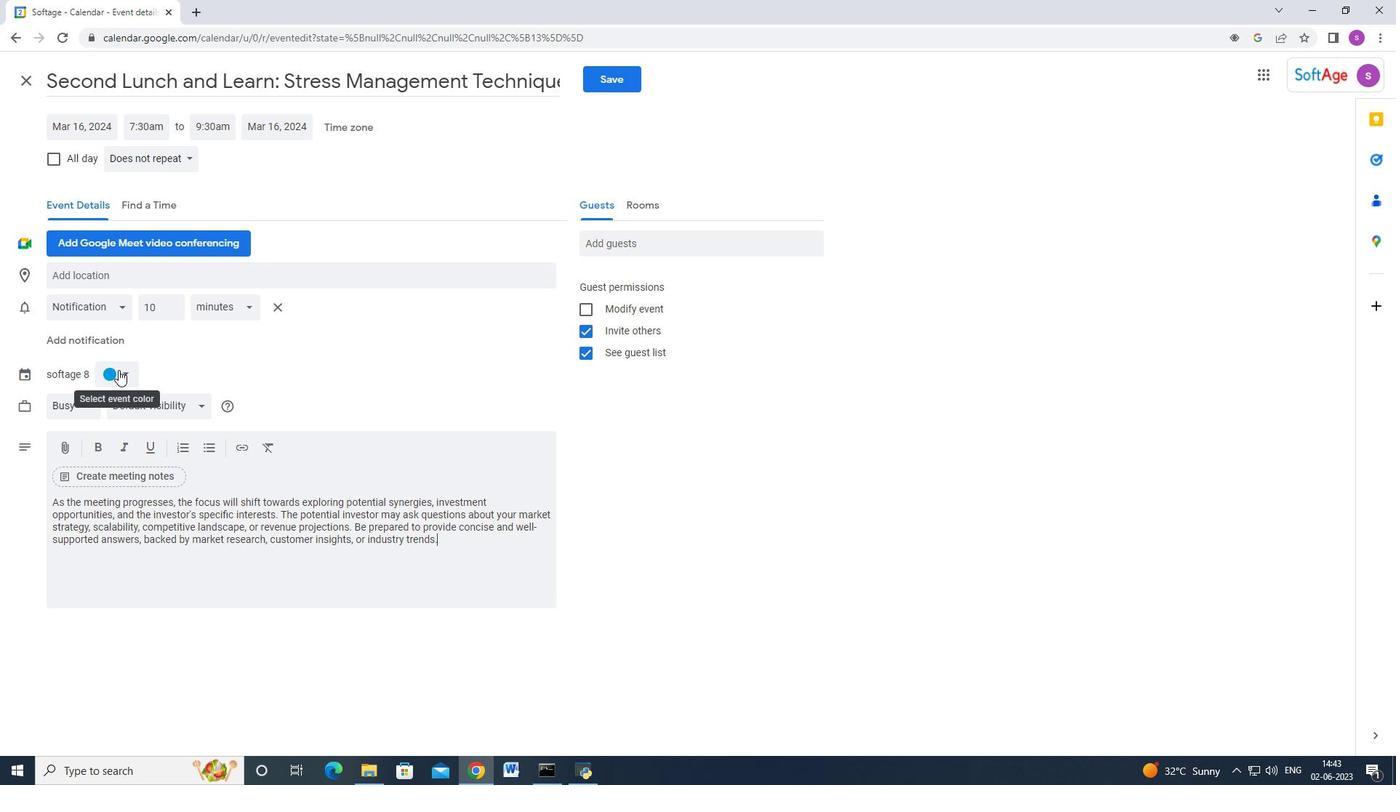 
Action: Mouse moved to (128, 428)
Screenshot: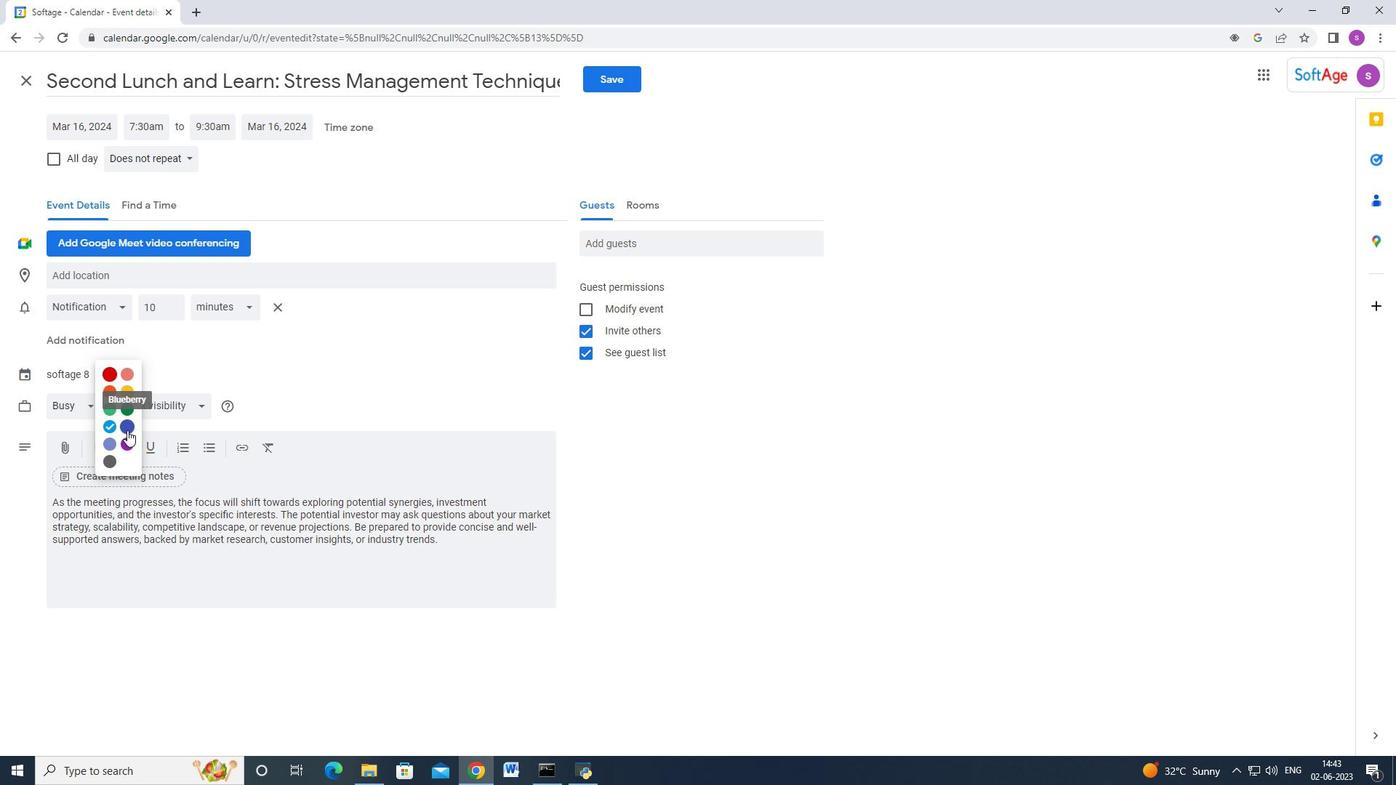 
Action: Mouse pressed left at (128, 428)
Screenshot: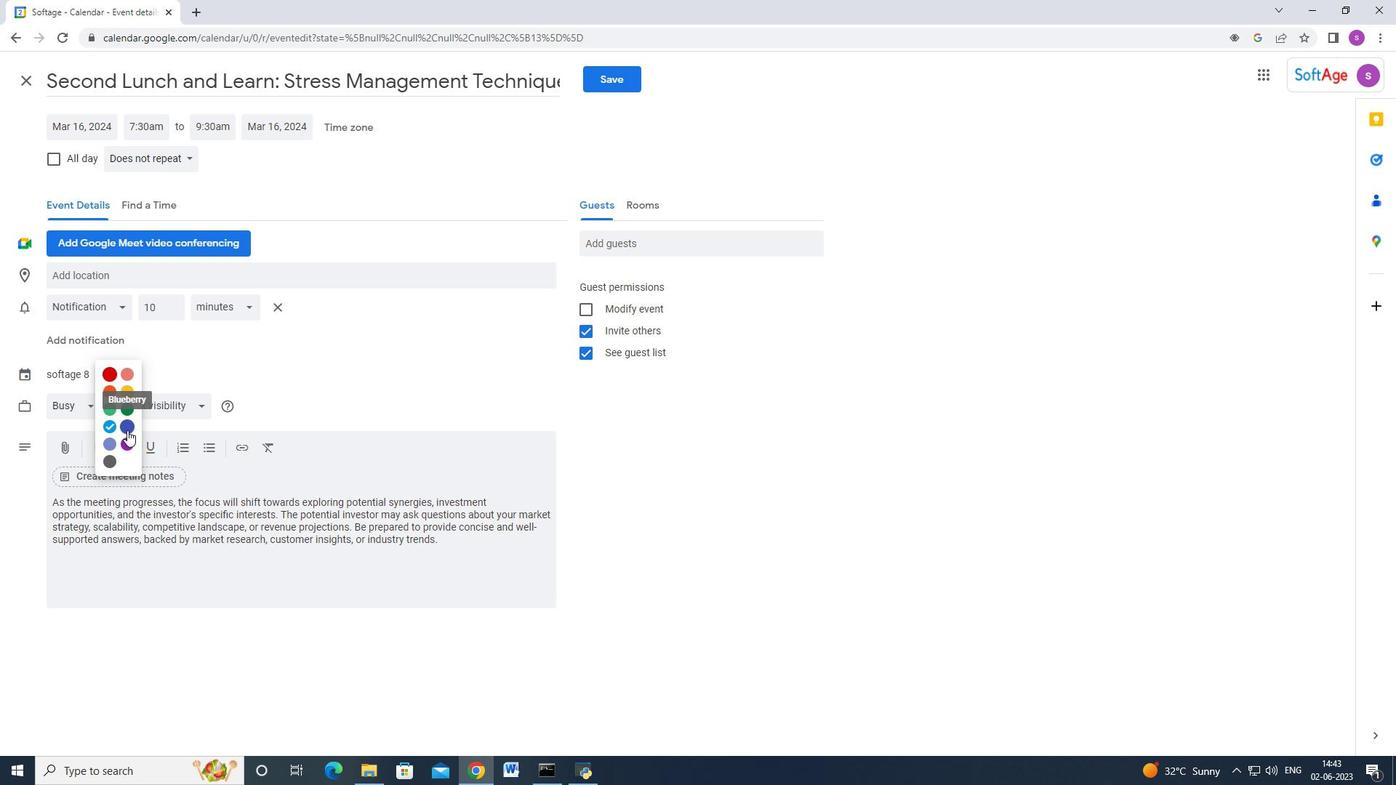 
Action: Mouse moved to (203, 271)
Screenshot: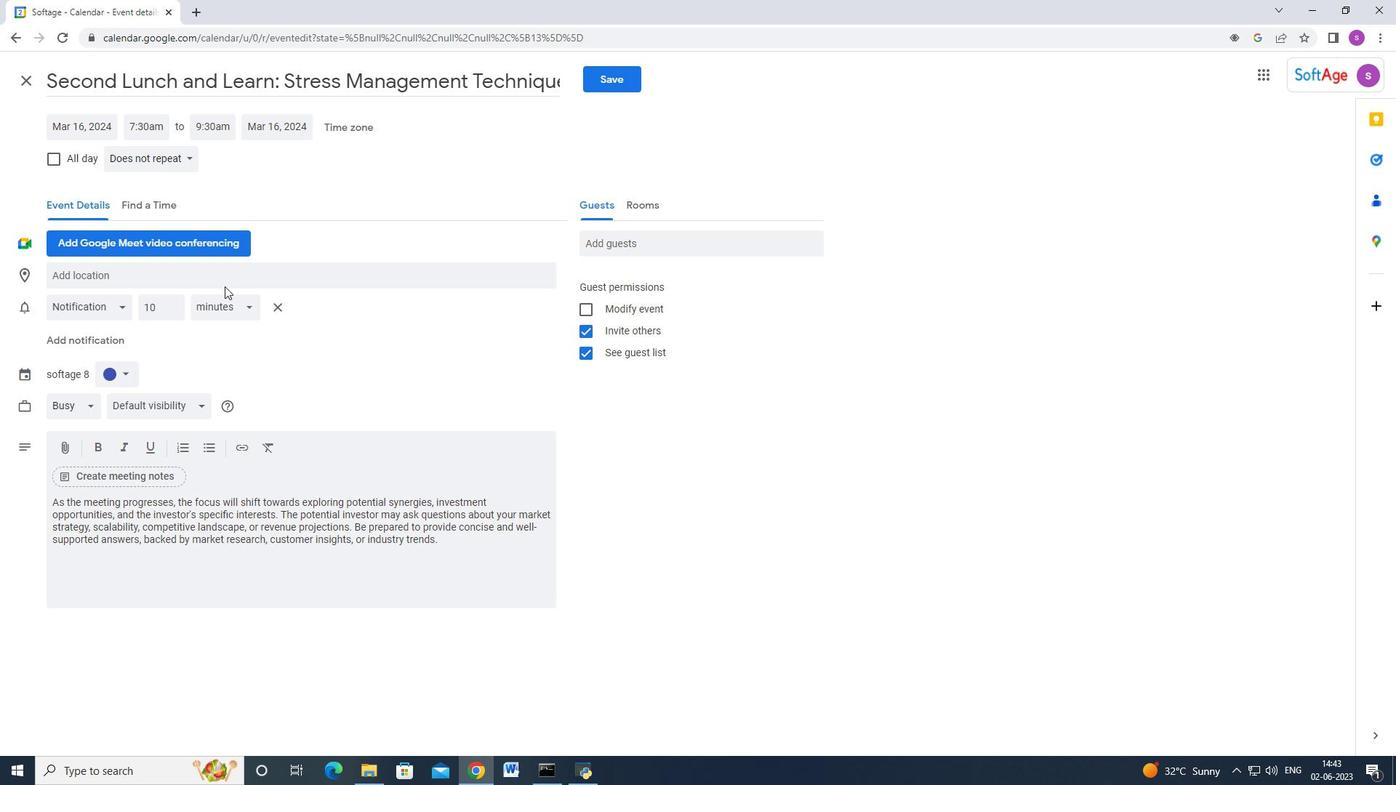 
Action: Mouse pressed left at (203, 271)
Screenshot: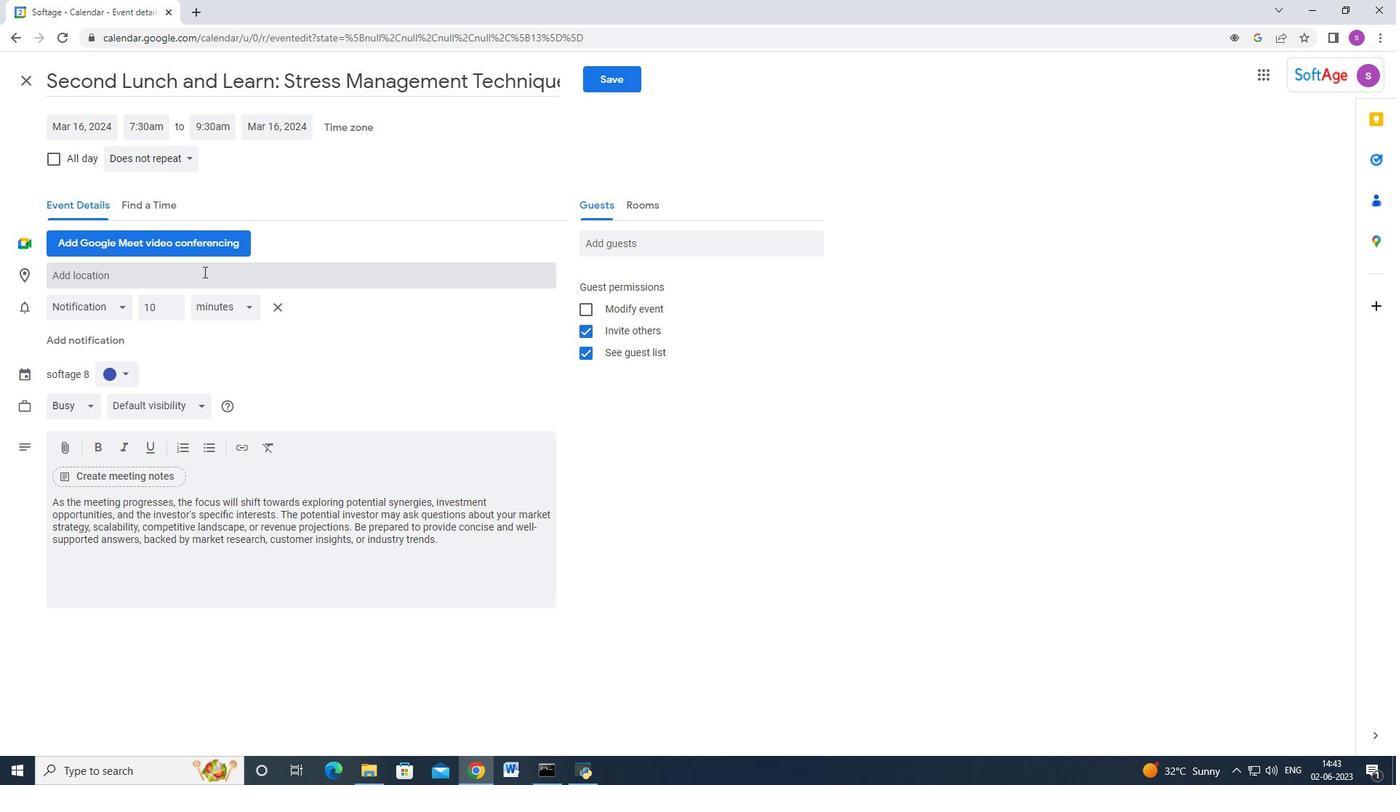 
Action: Key pressed <Key.shift>Chicka<Key.backspace><Key.backspace>g<Key.backspace>ago
Screenshot: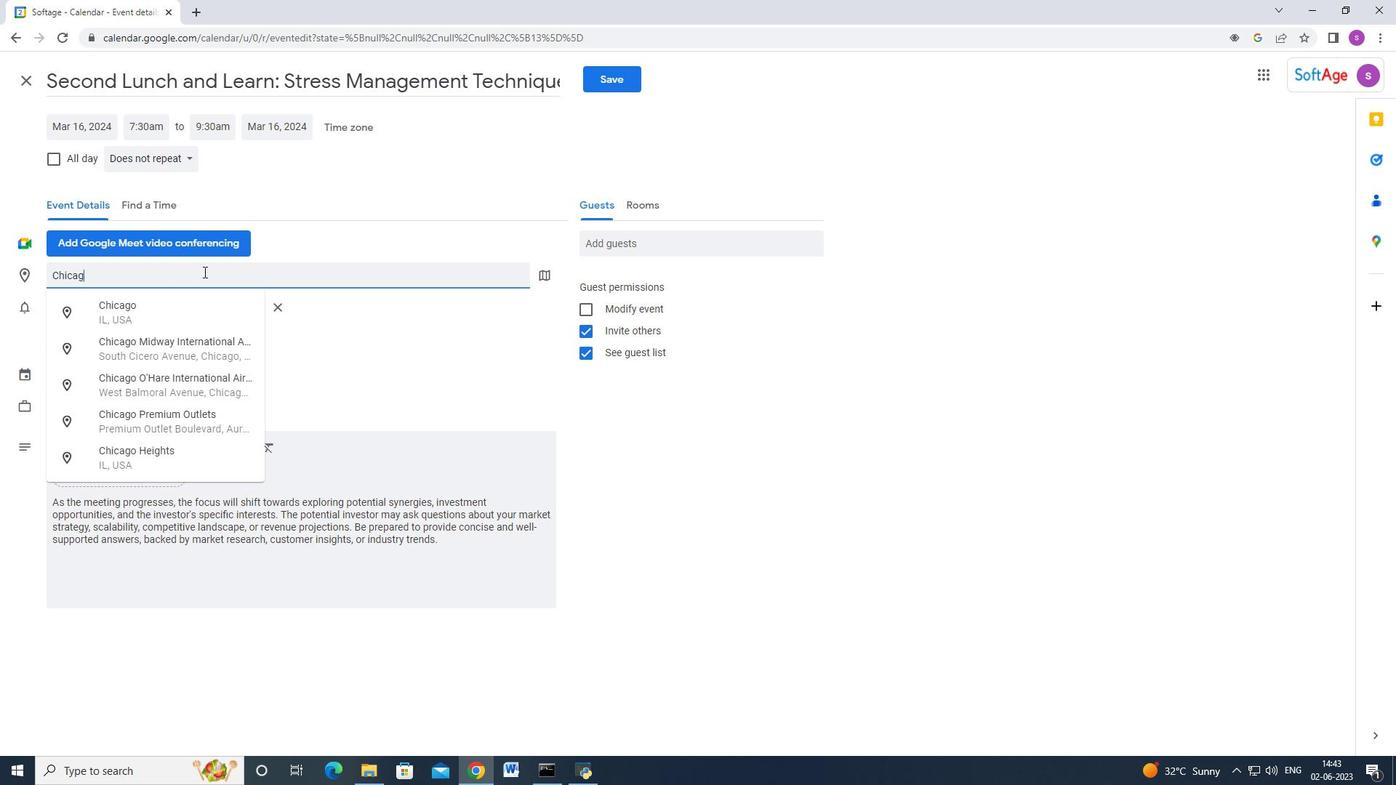 
Action: Mouse moved to (203, 271)
Screenshot: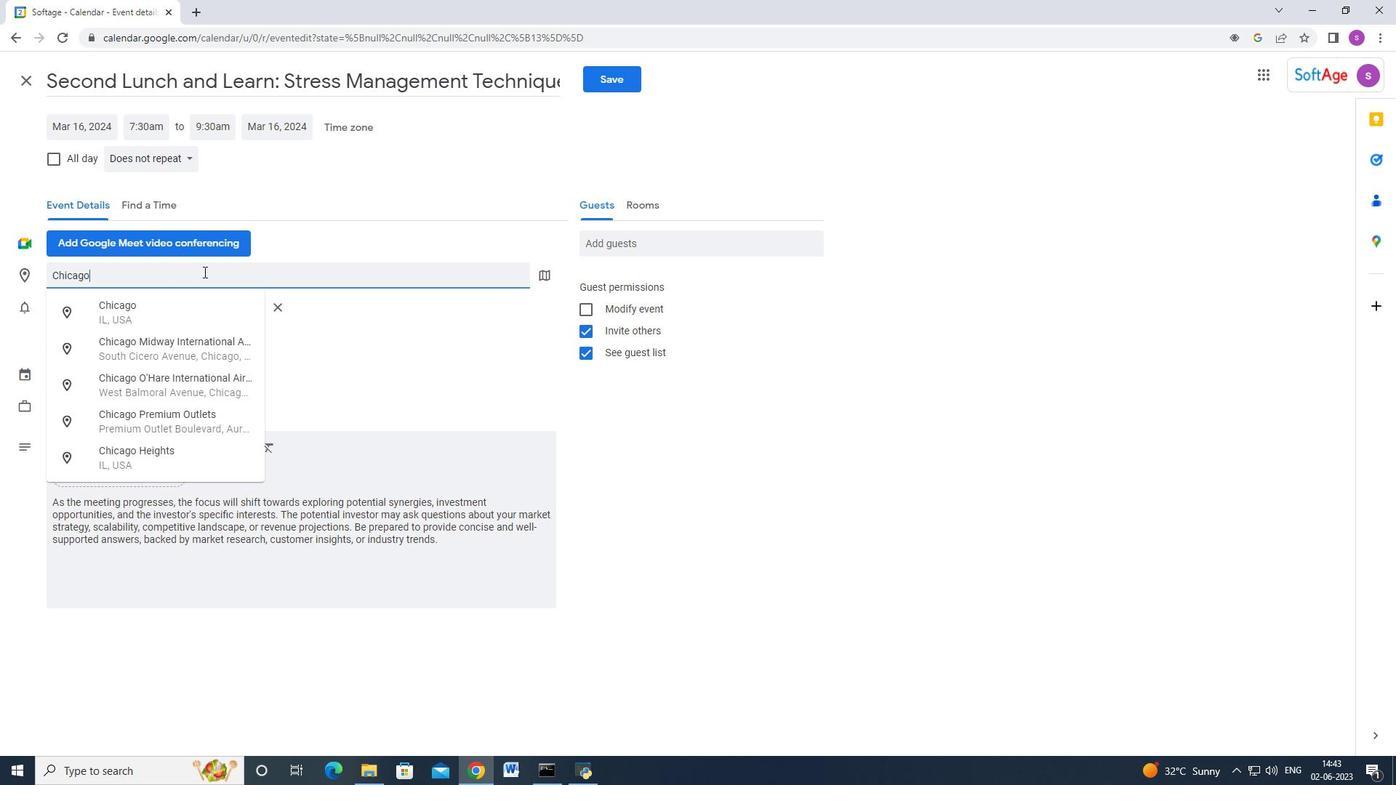 
Action: Key pressed ,<Key.space><Key.shift>Usa
Screenshot: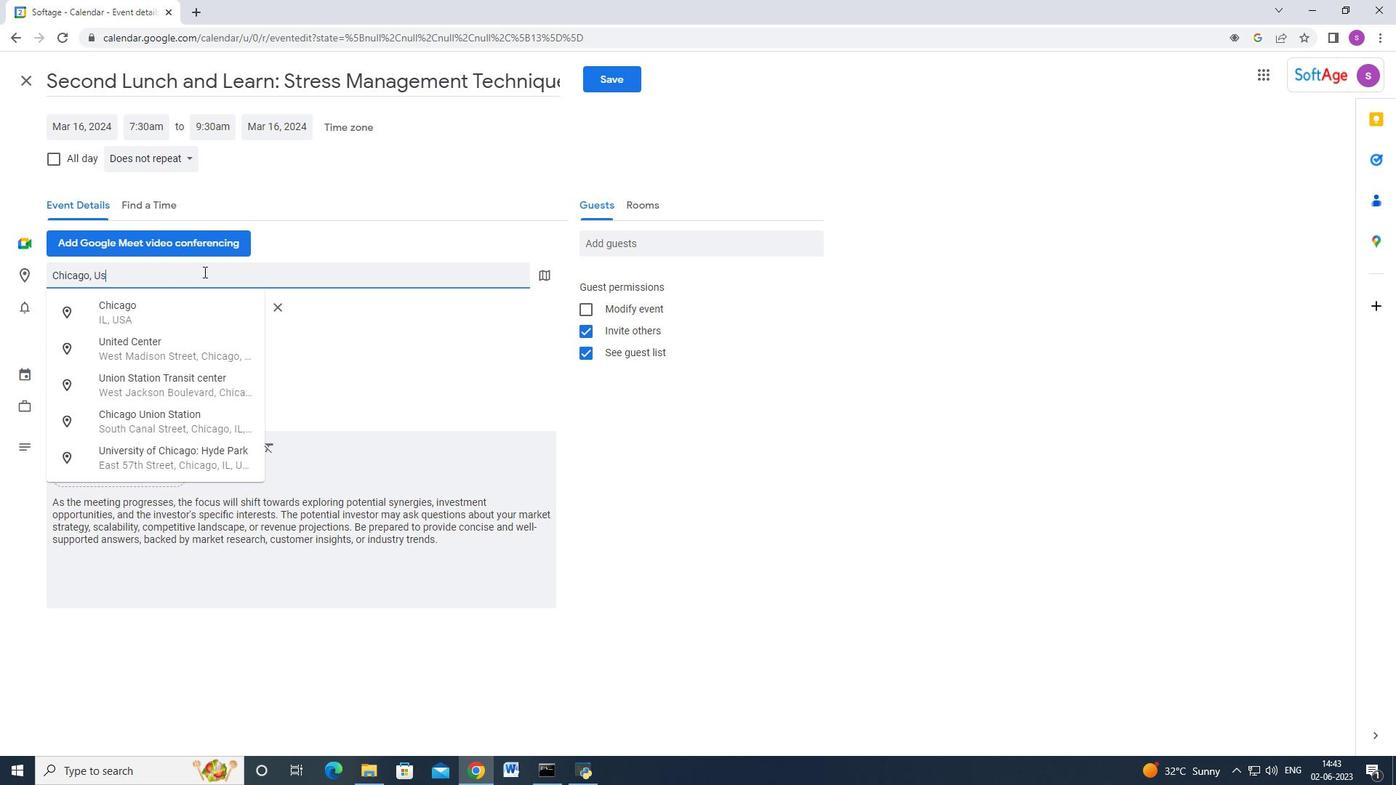 
Action: Mouse moved to (166, 314)
Screenshot: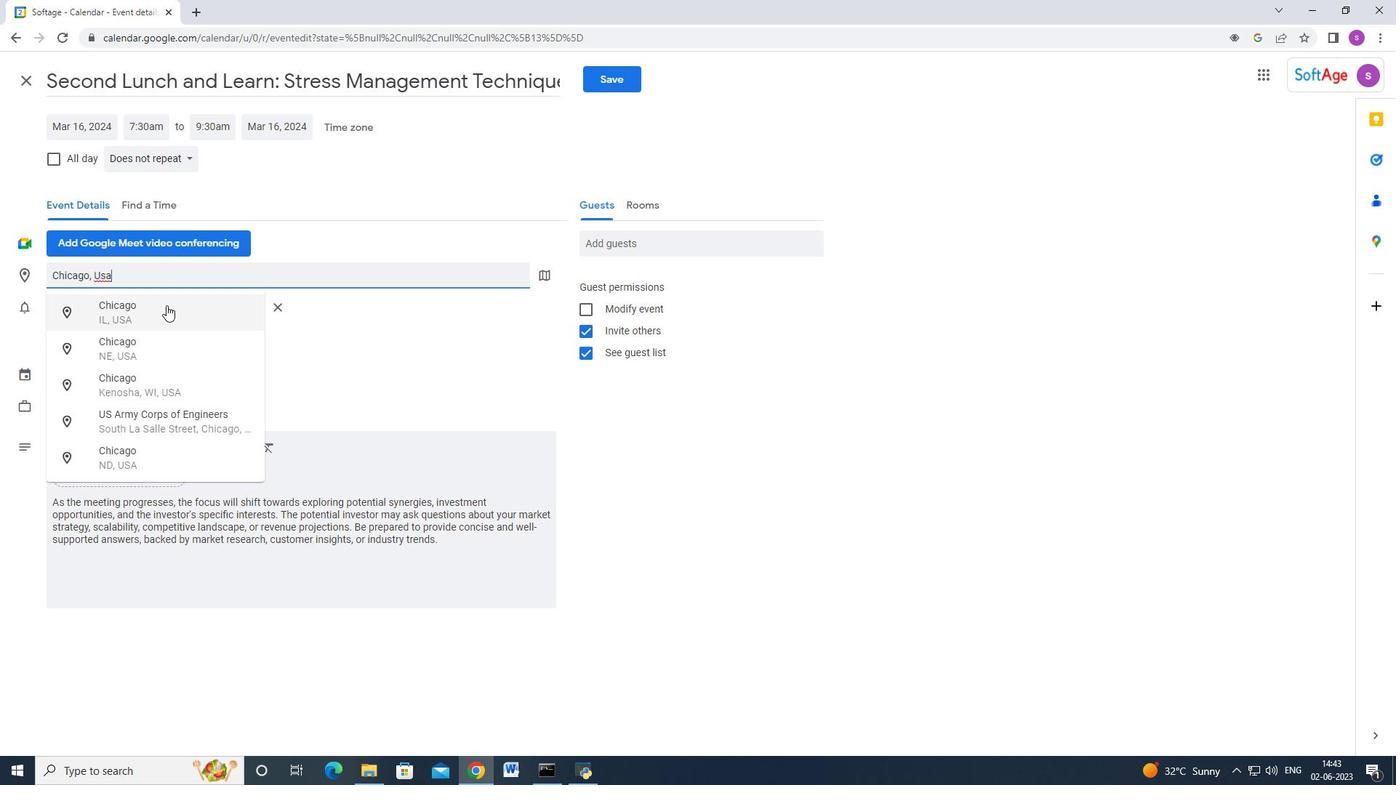 
Action: Mouse pressed left at (166, 314)
Screenshot: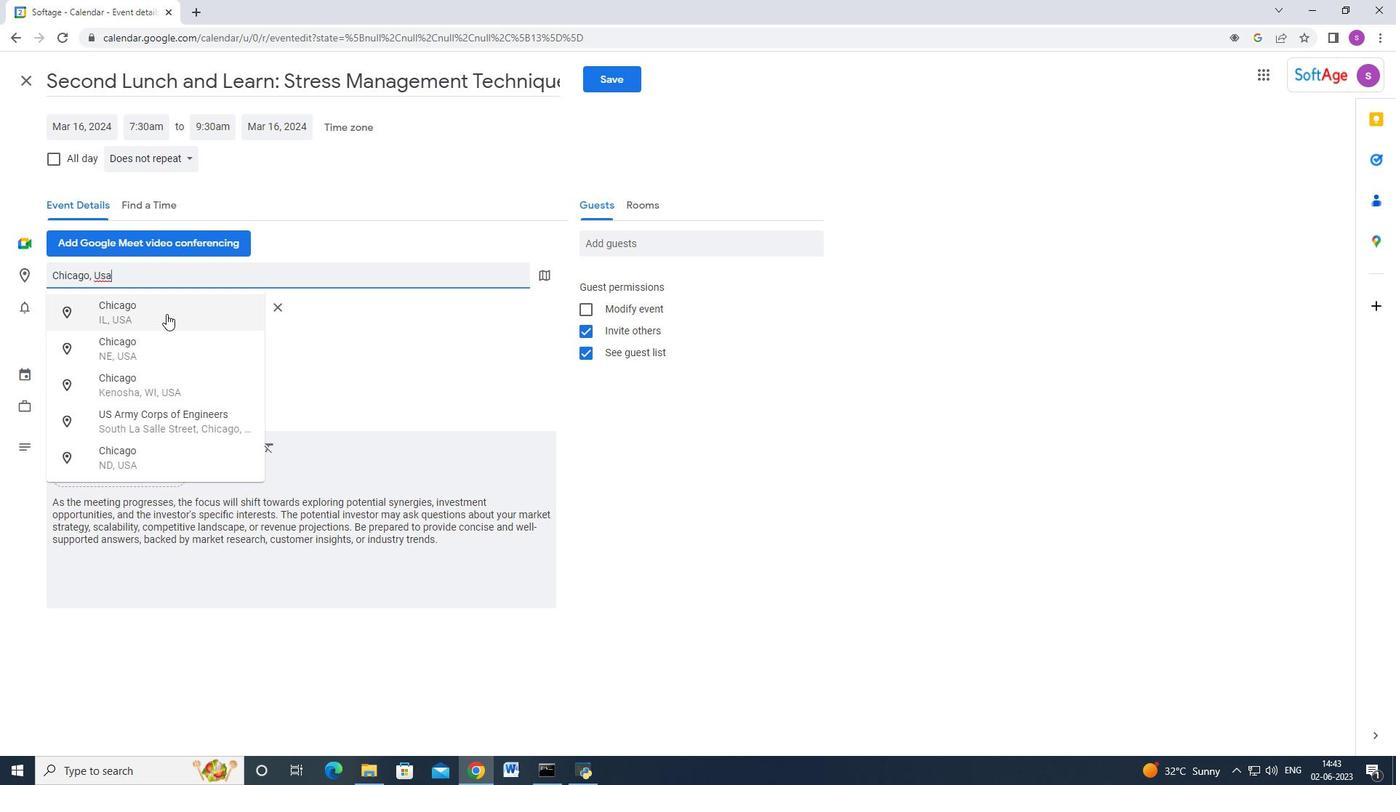 
Action: Mouse moved to (710, 238)
Screenshot: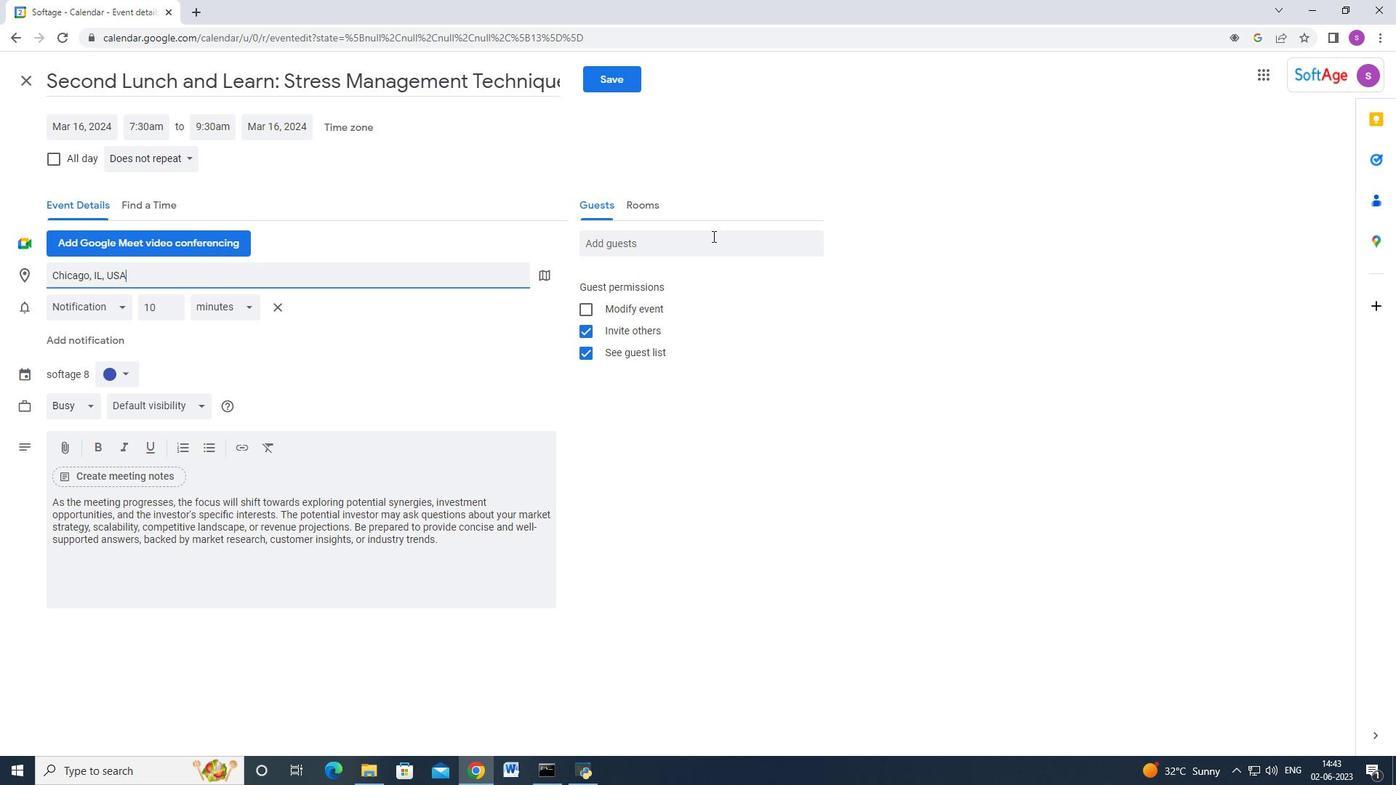 
Action: Mouse pressed left at (710, 238)
Screenshot: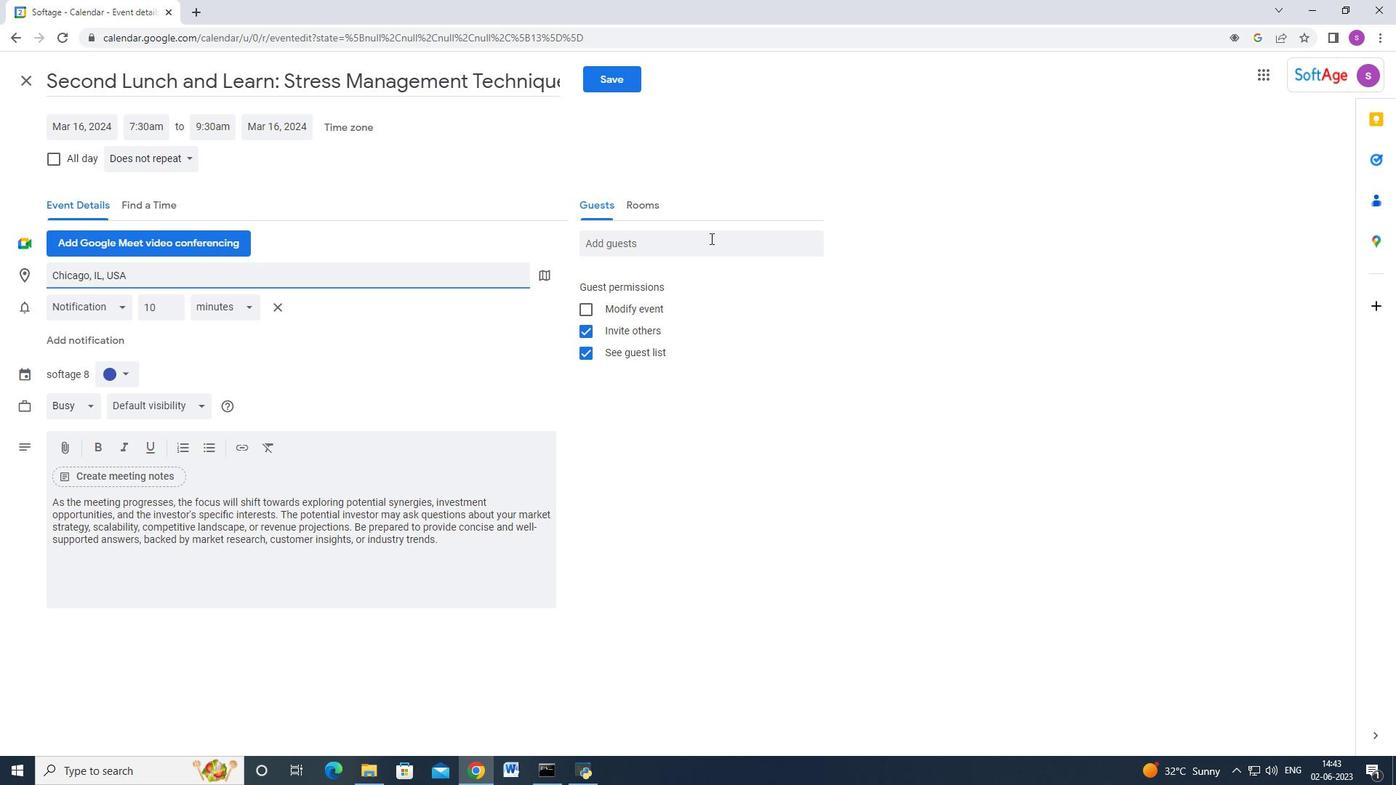 
Action: Key pressed softage.2<Key.shift_r>@softage.net<Key.enter>softage.3<Key.backspace>3<Key.shift_r>@softage.net<Key.enter>
Screenshot: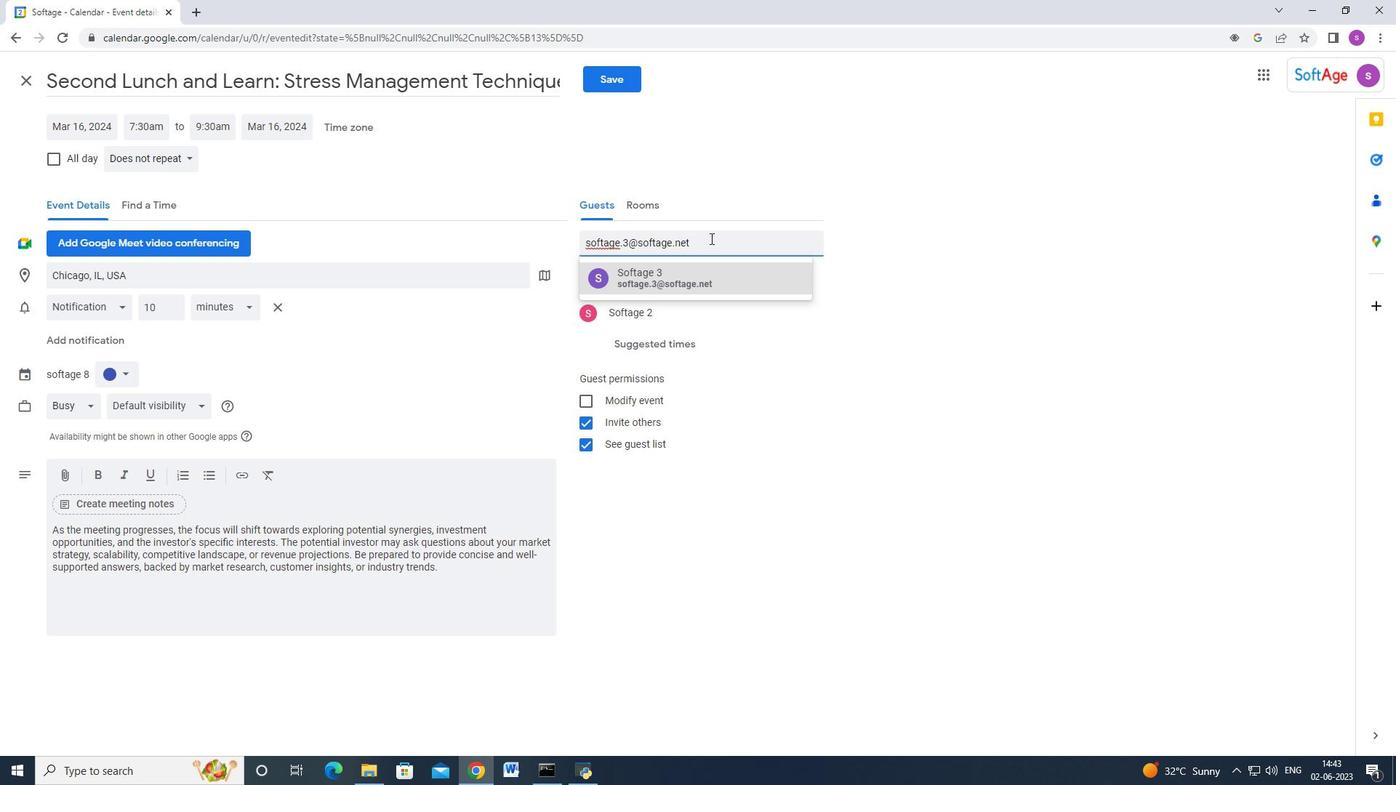 
Action: Mouse moved to (154, 157)
Screenshot: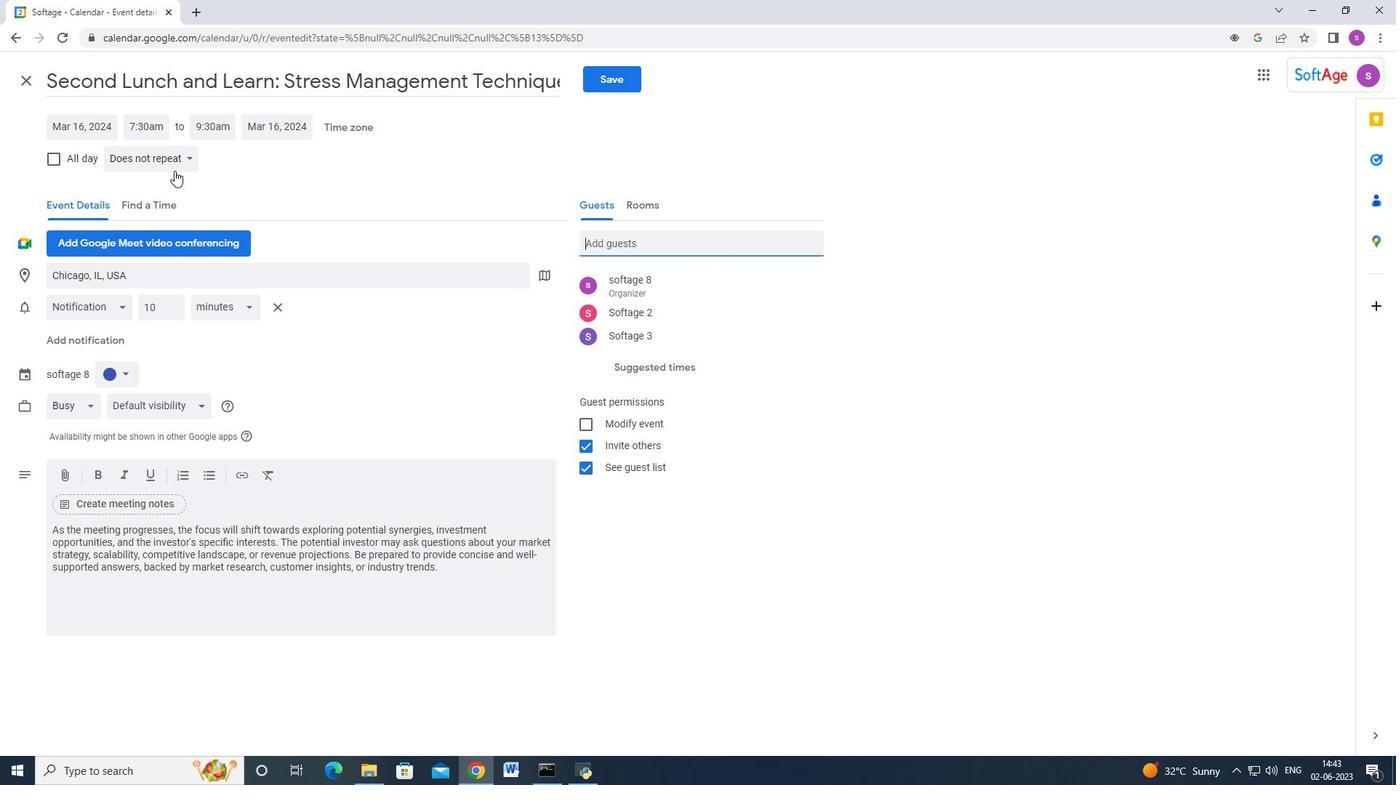 
Action: Mouse pressed left at (154, 157)
Screenshot: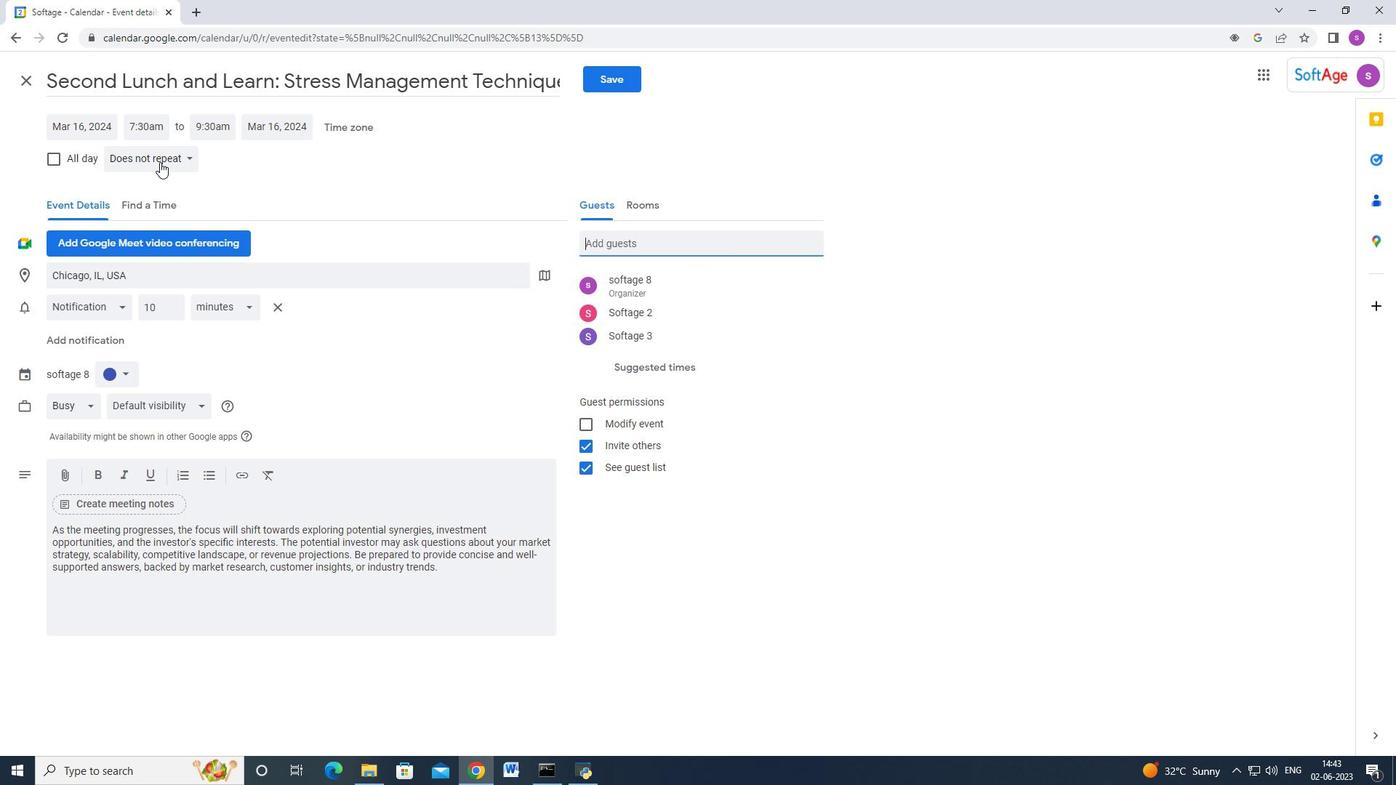
Action: Mouse moved to (145, 182)
Screenshot: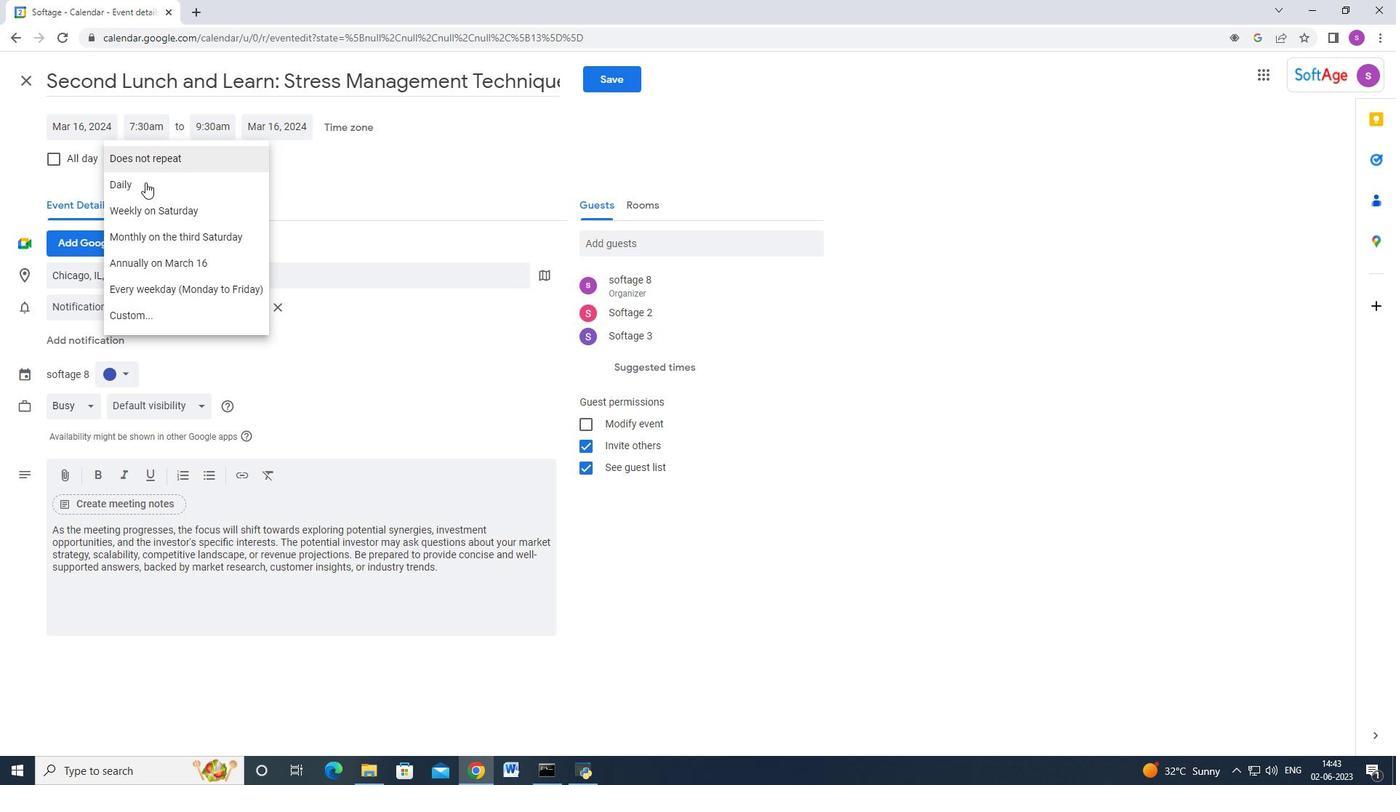 
Action: Mouse pressed left at (145, 182)
Screenshot: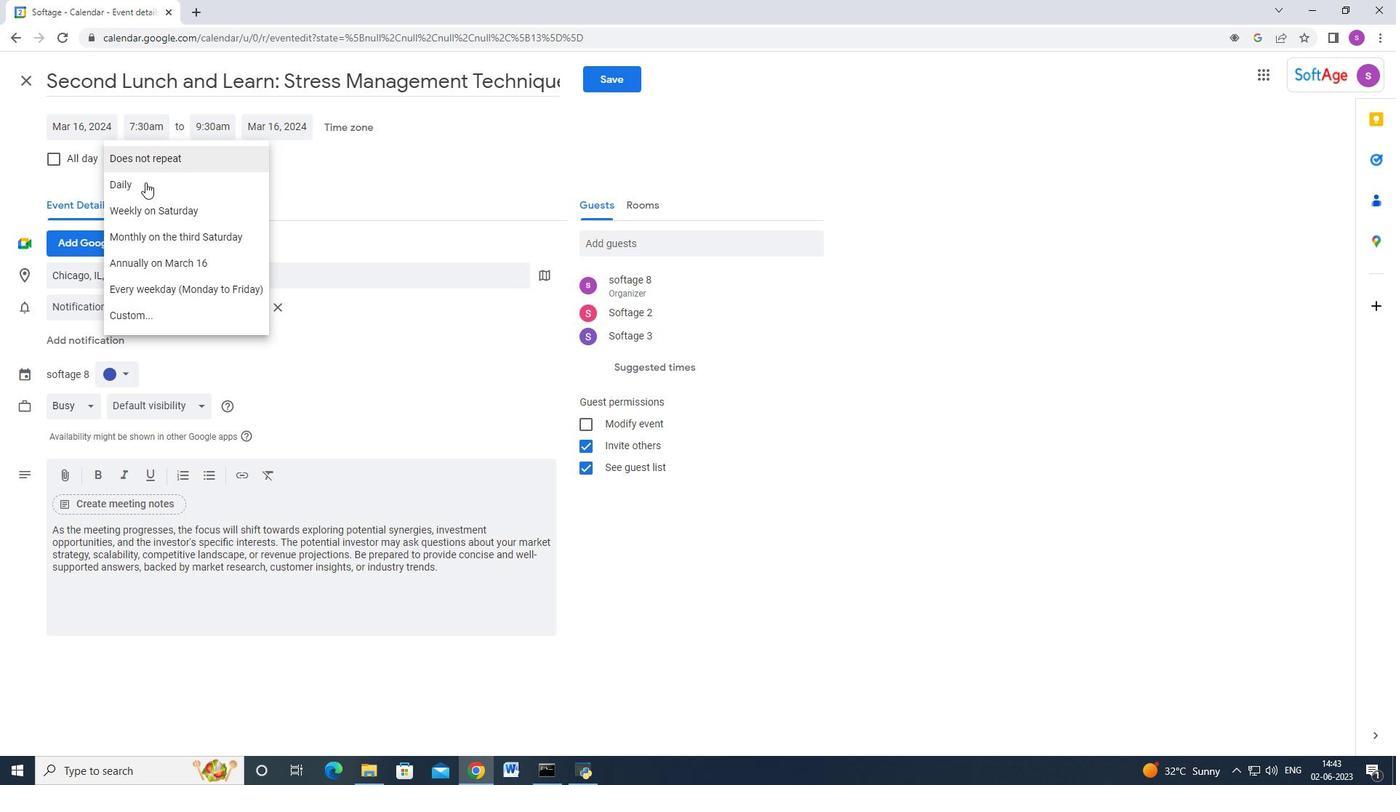
Action: Mouse moved to (626, 75)
Screenshot: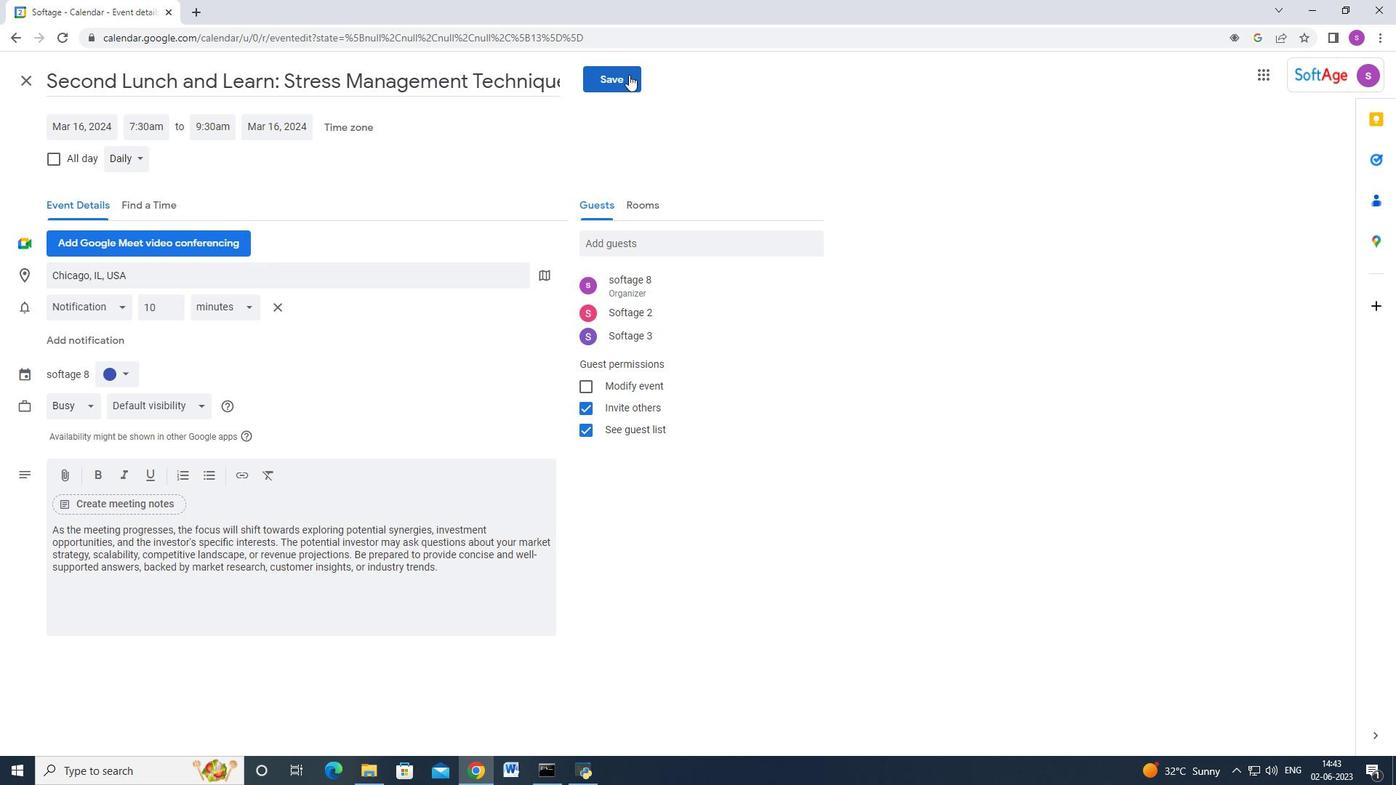 
Action: Mouse pressed left at (626, 75)
Screenshot: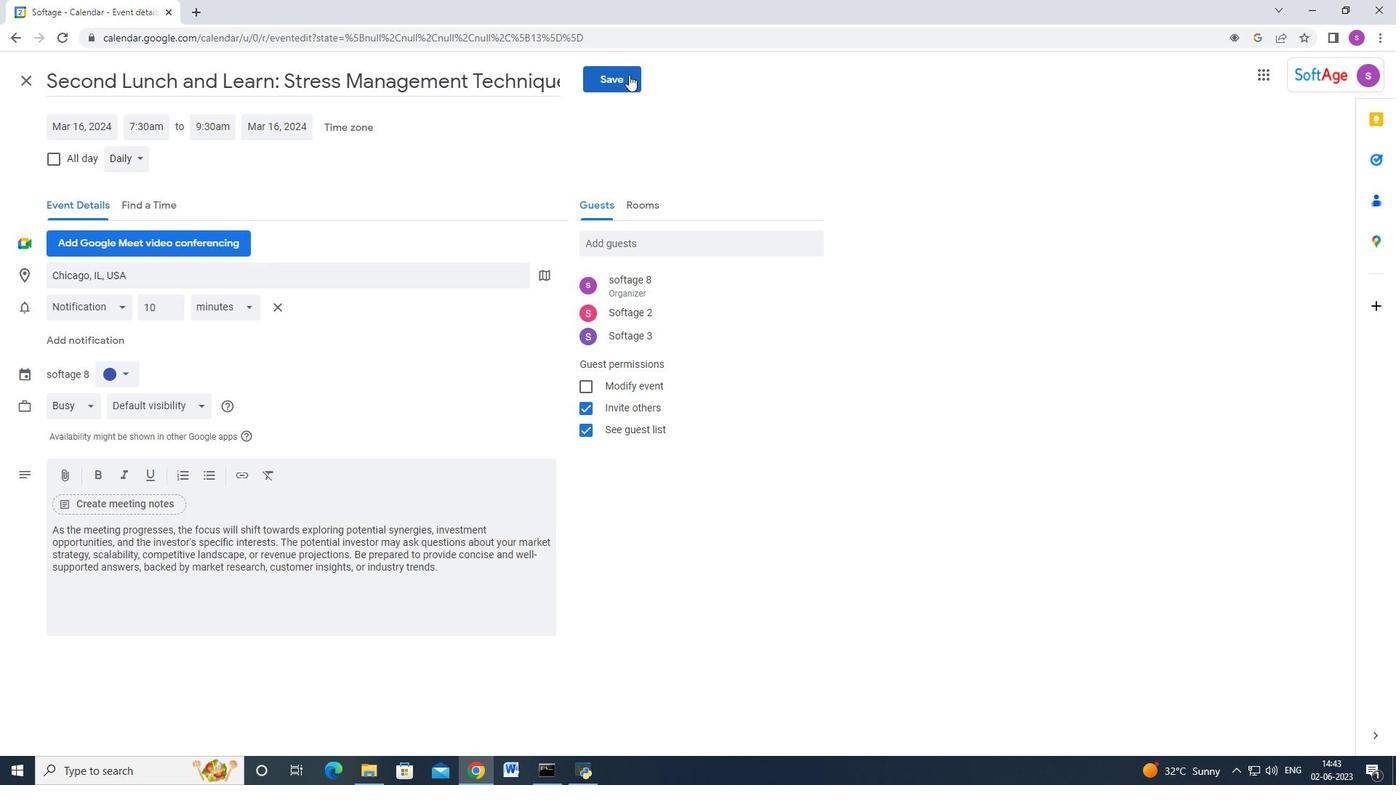 
Action: Mouse moved to (789, 442)
Screenshot: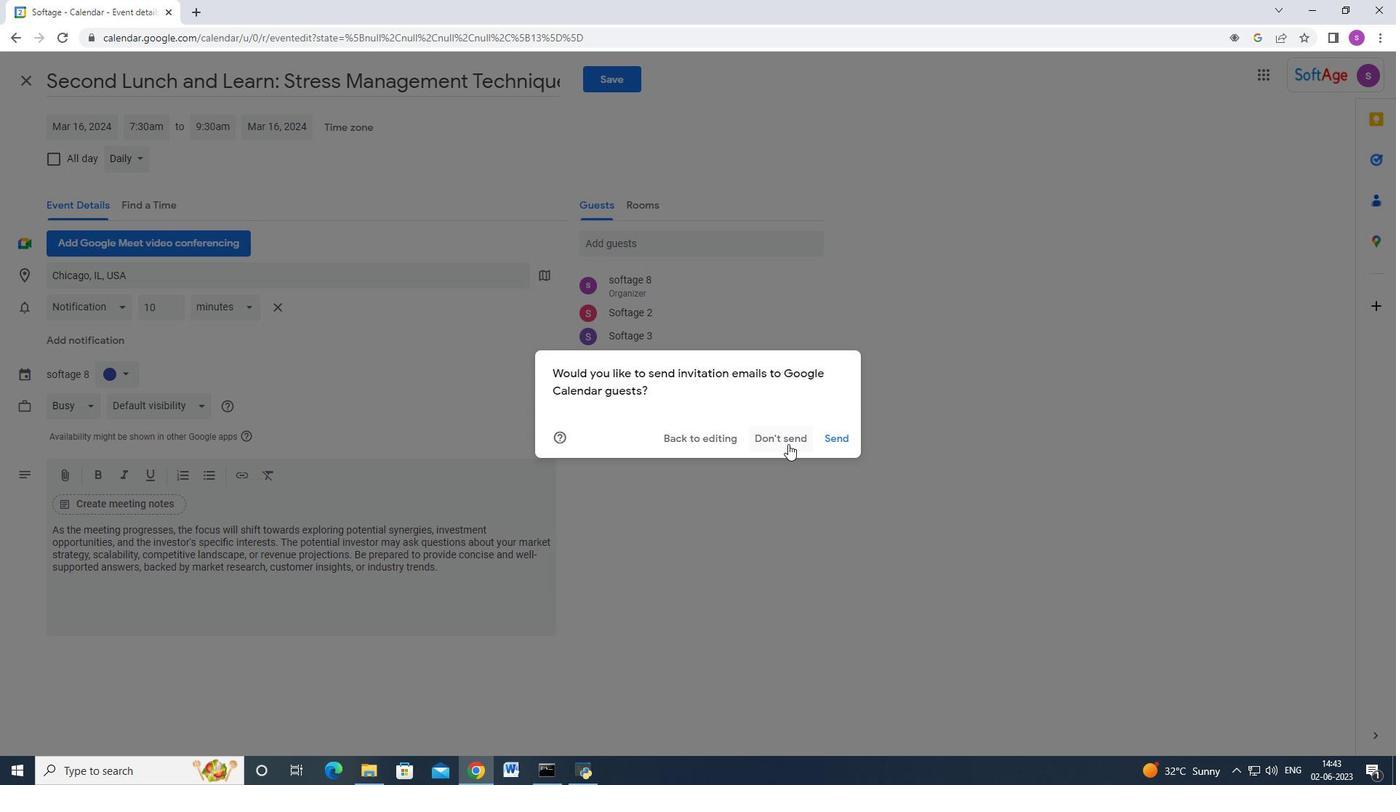 
